 Task: Search one way flight ticket for 2 adults, 2 infants in seat and 1 infant on lap in first from Dayton: James M. Cox Dayton International Airport to Jackson: Jackson Hole Airport on 5-2-2023. Choice of flights is Westjet. Number of bags: 1 carry on bag and 5 checked bags. Price is upto 80000. Outbound departure time preference is 4:45.
Action: Mouse moved to (351, 314)
Screenshot: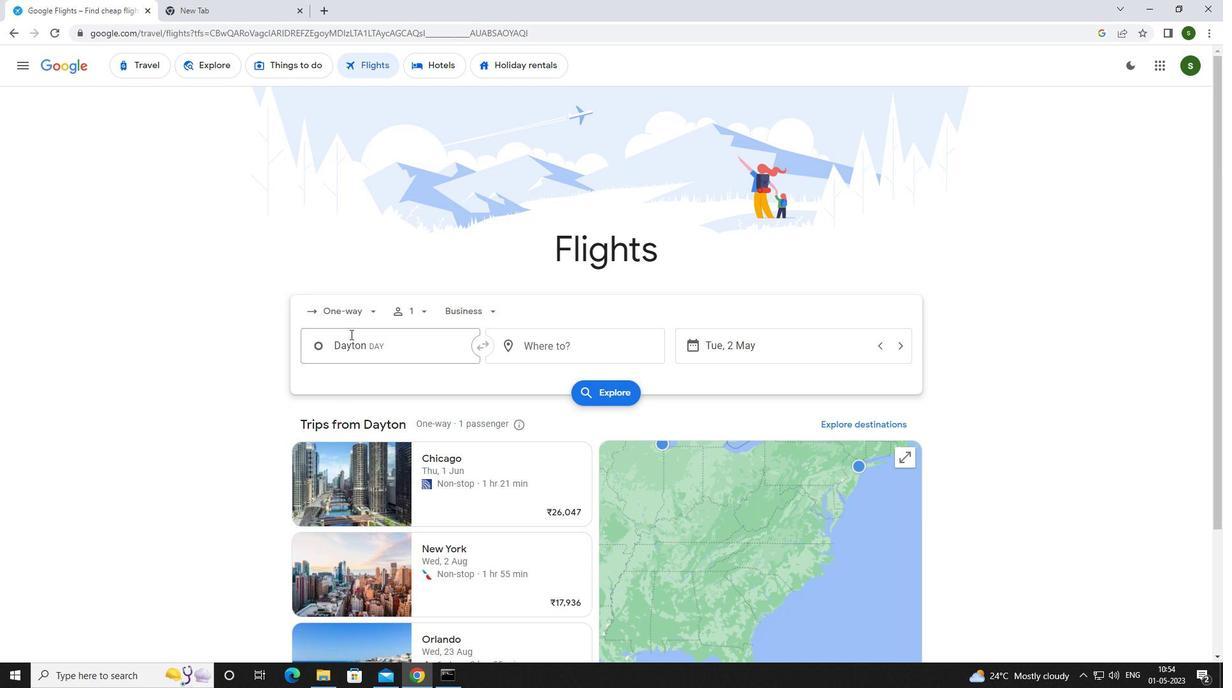 
Action: Mouse pressed left at (351, 314)
Screenshot: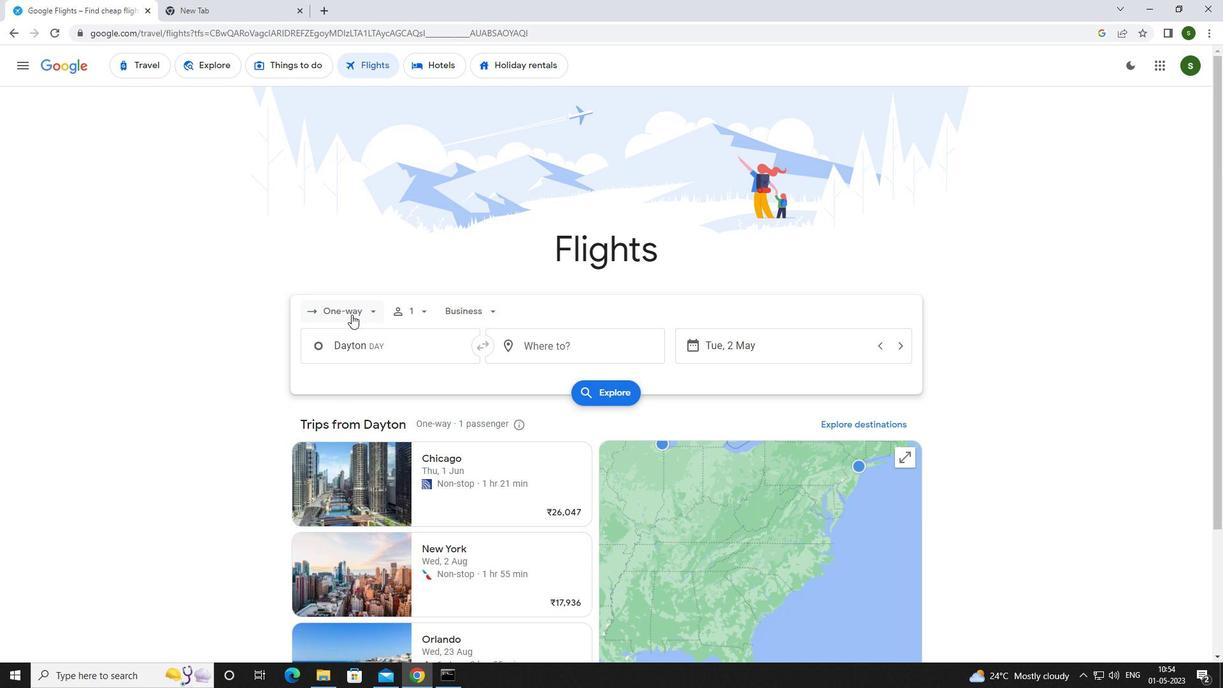 
Action: Mouse moved to (349, 368)
Screenshot: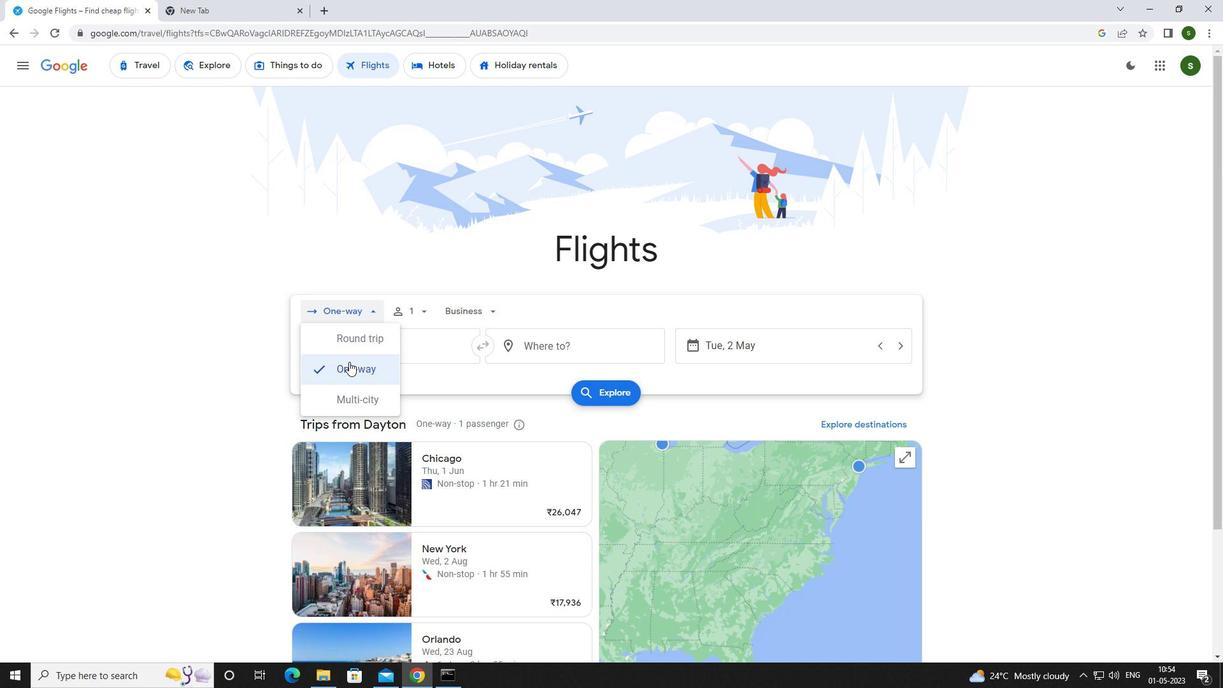 
Action: Mouse pressed left at (349, 368)
Screenshot: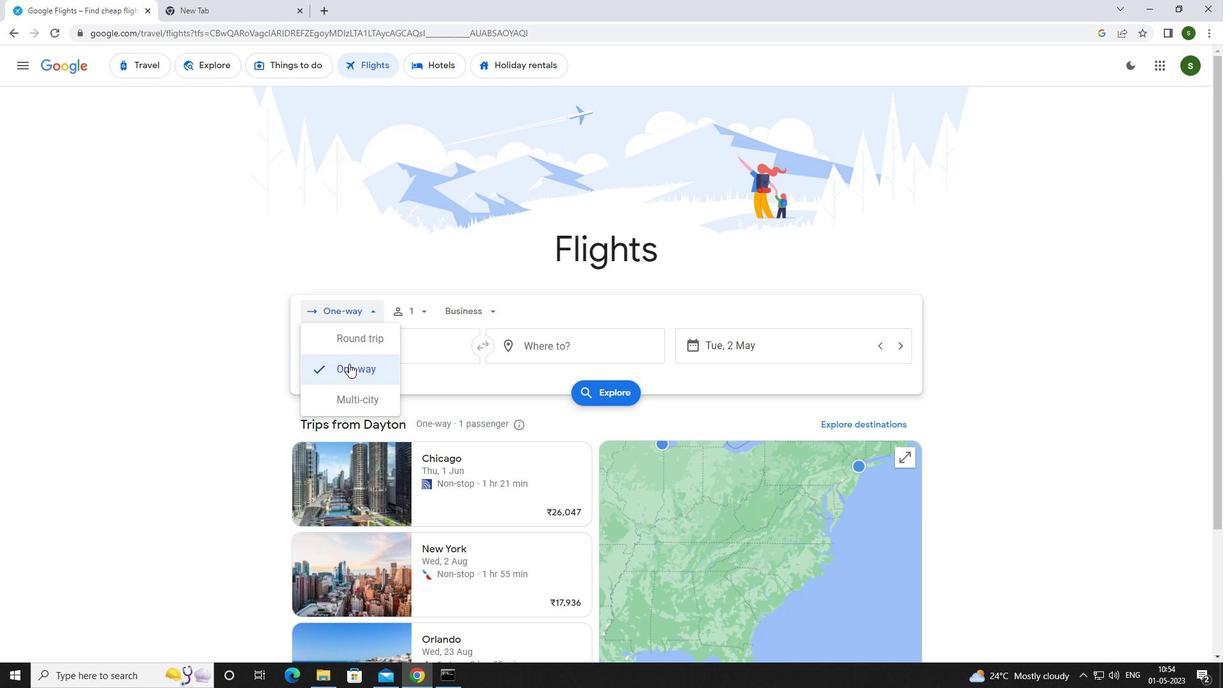 
Action: Mouse moved to (421, 312)
Screenshot: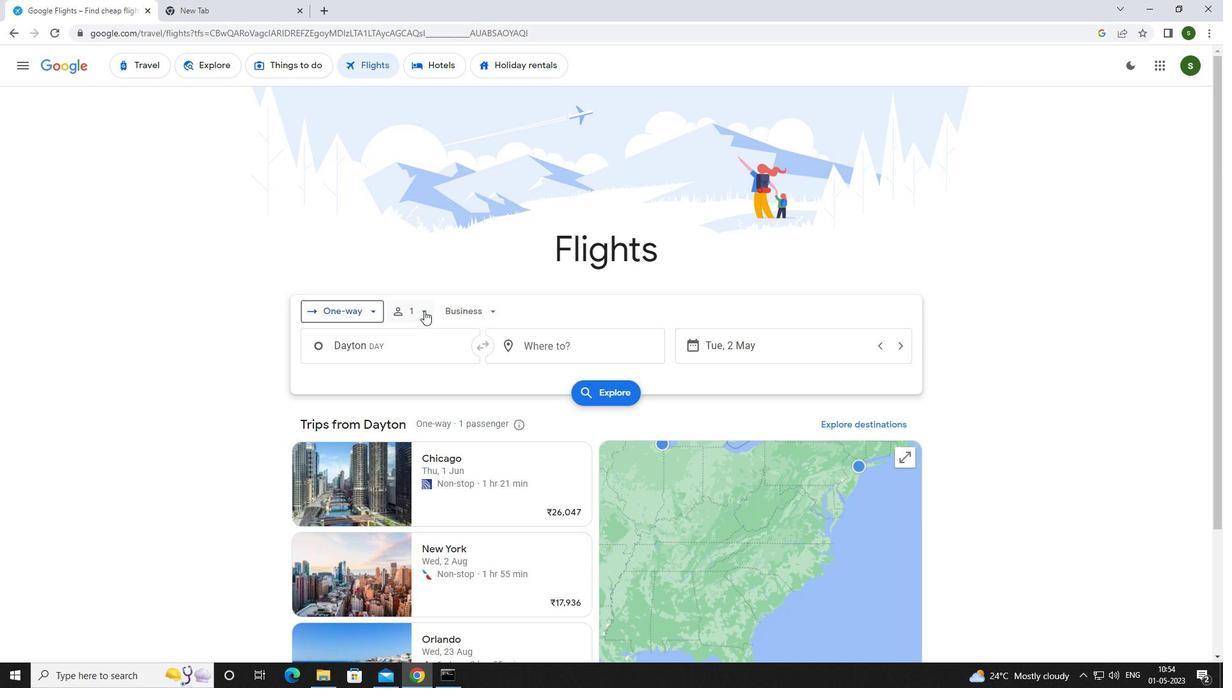 
Action: Mouse pressed left at (421, 312)
Screenshot: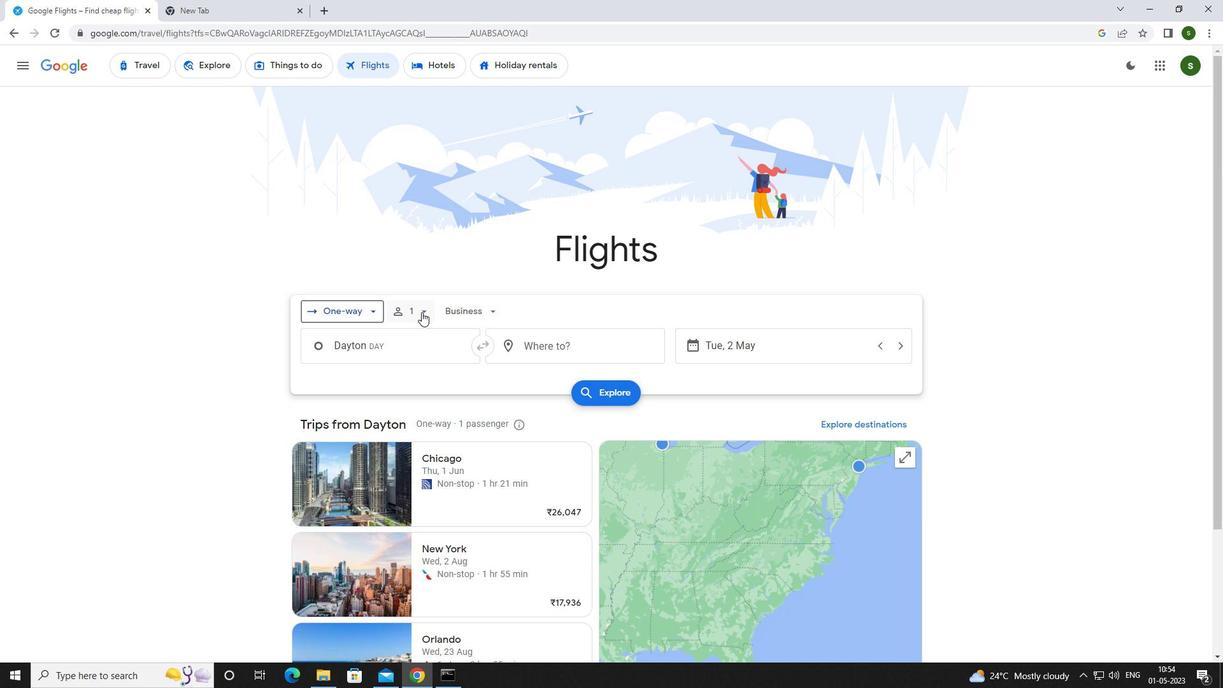 
Action: Mouse moved to (514, 341)
Screenshot: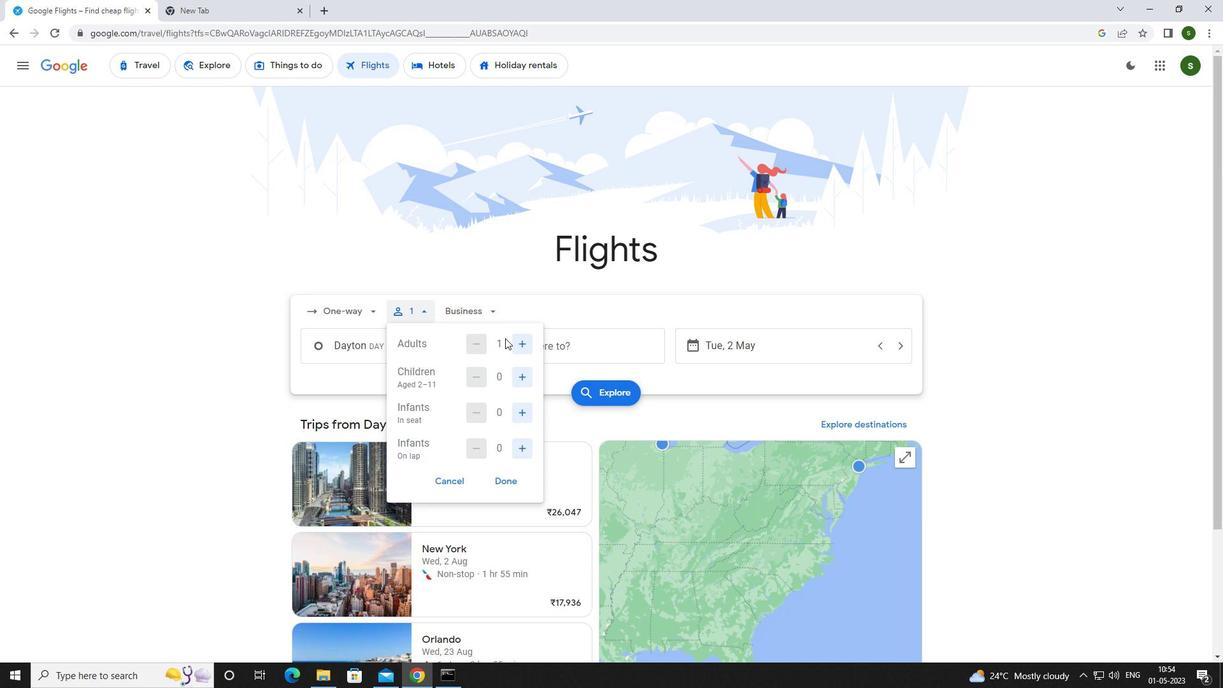 
Action: Mouse pressed left at (514, 341)
Screenshot: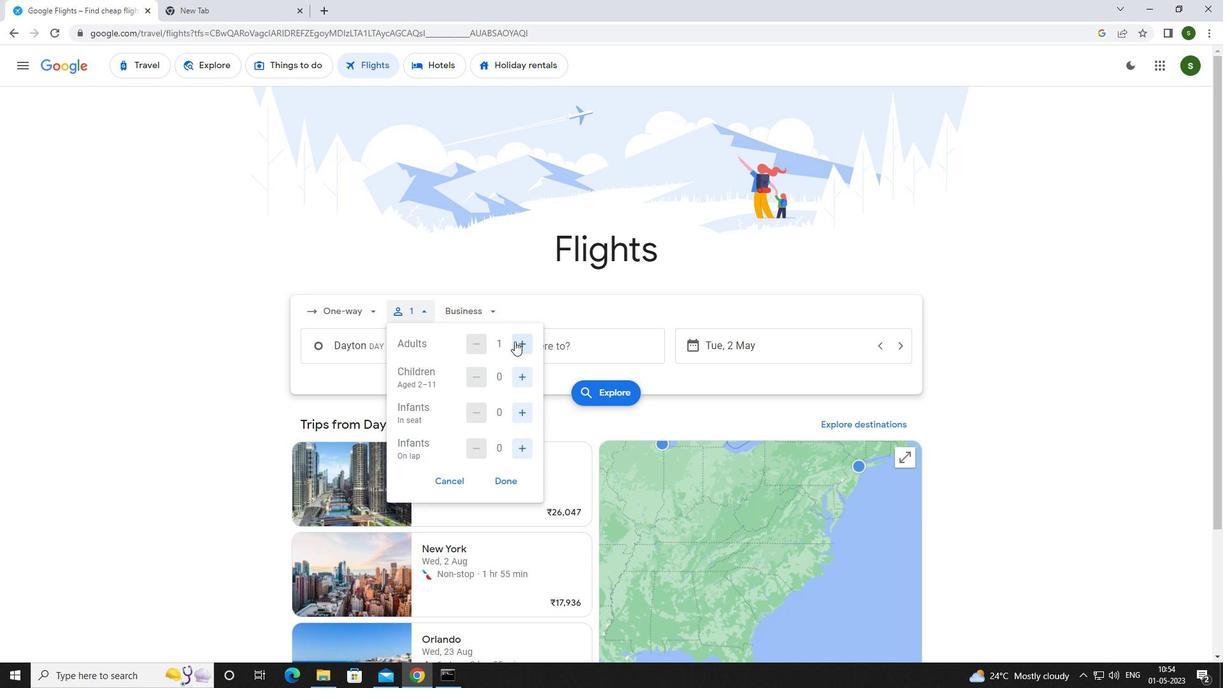 
Action: Mouse moved to (525, 410)
Screenshot: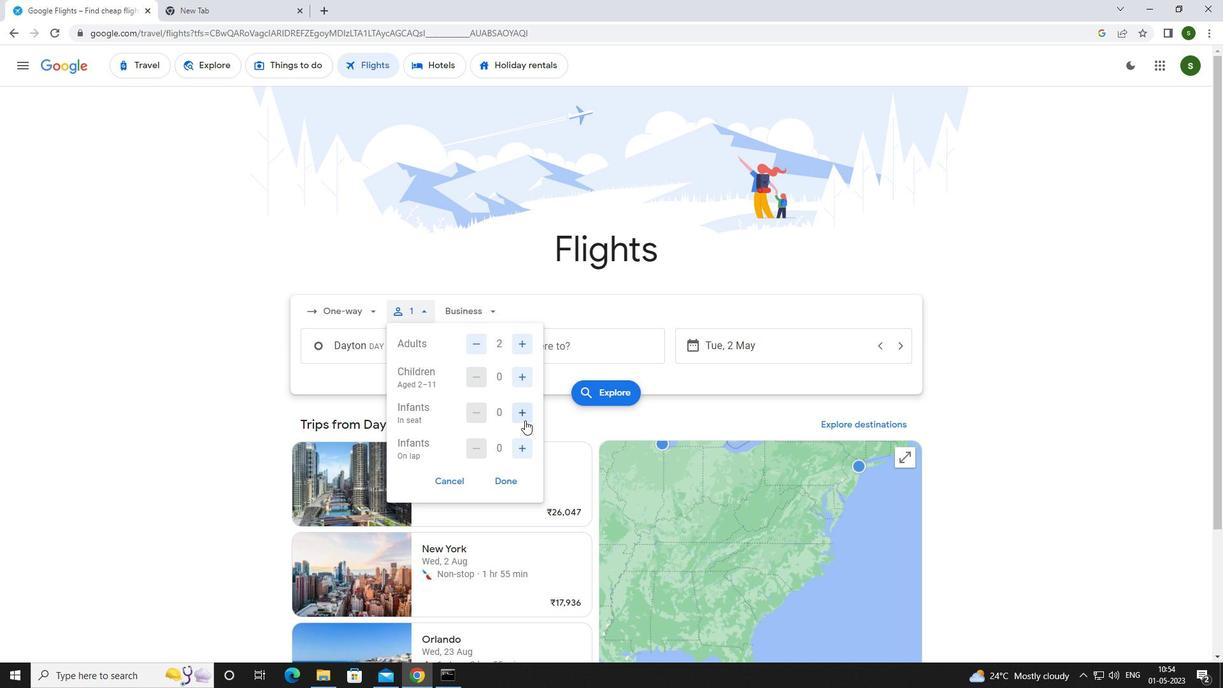 
Action: Mouse pressed left at (525, 410)
Screenshot: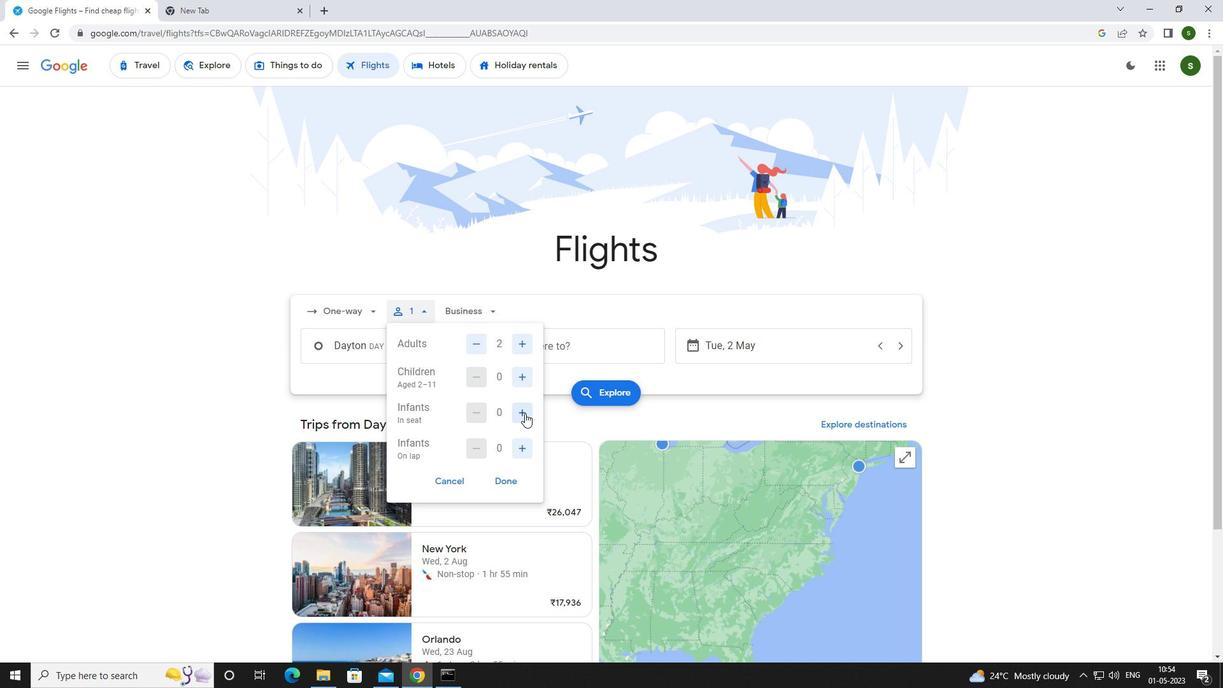 
Action: Mouse pressed left at (525, 410)
Screenshot: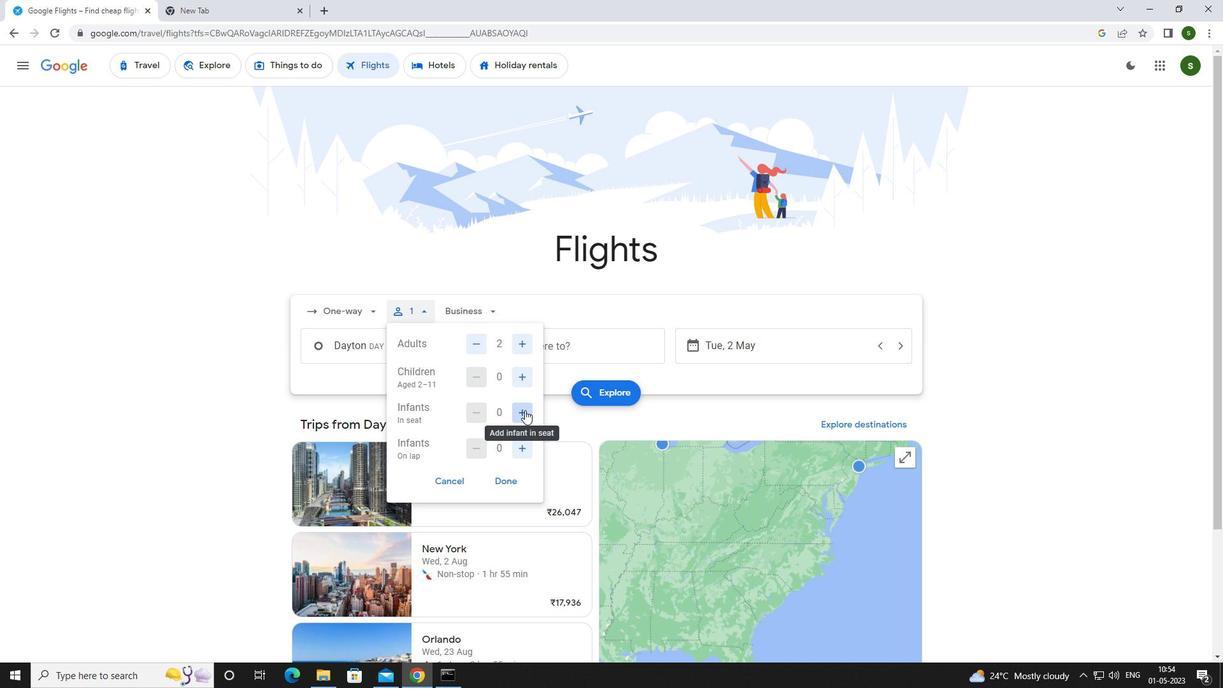 
Action: Mouse moved to (523, 445)
Screenshot: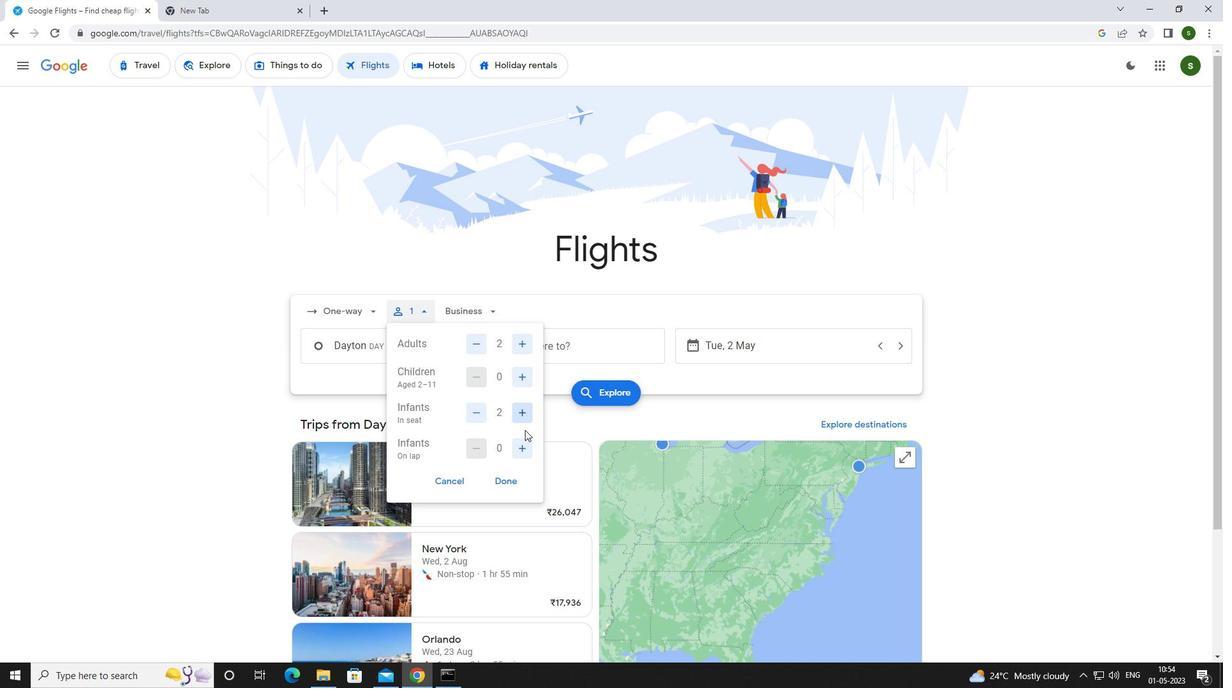 
Action: Mouse pressed left at (523, 445)
Screenshot: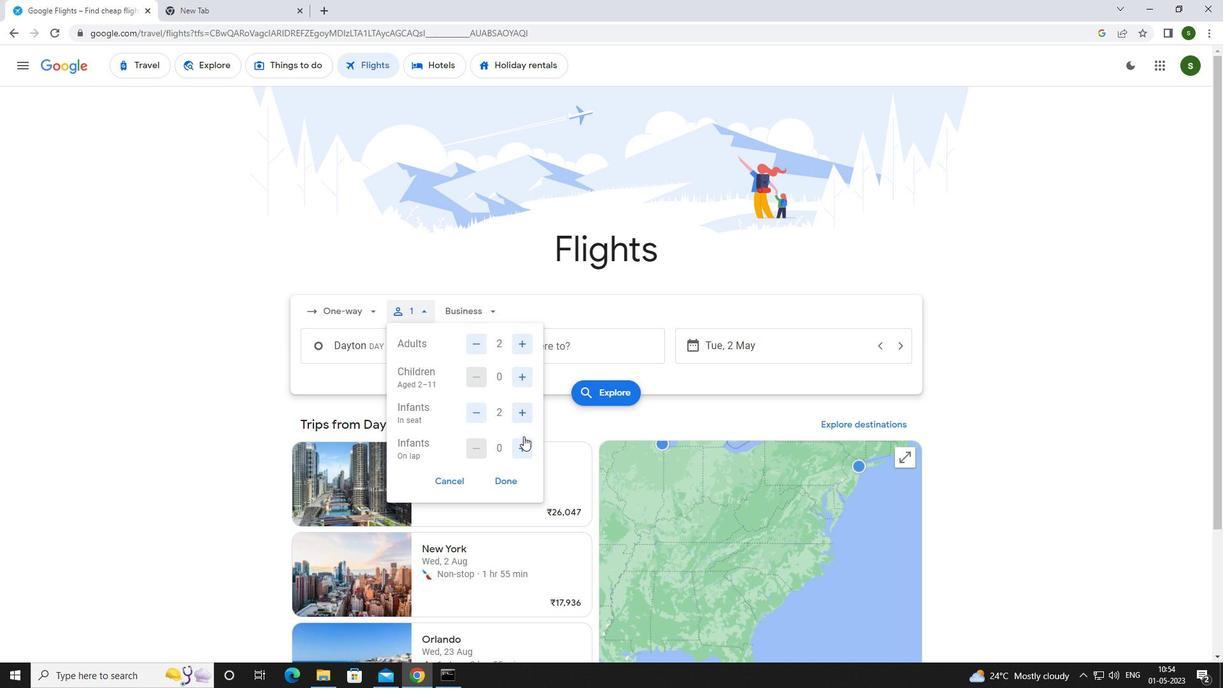 
Action: Mouse moved to (478, 308)
Screenshot: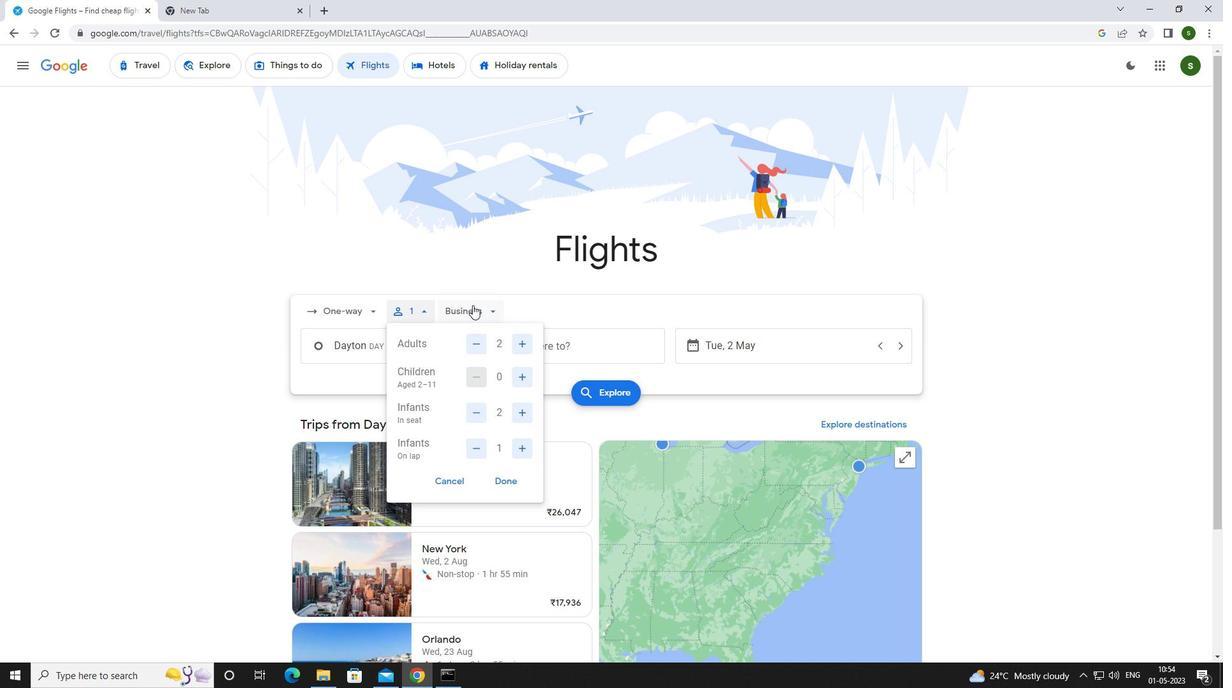 
Action: Mouse pressed left at (478, 308)
Screenshot: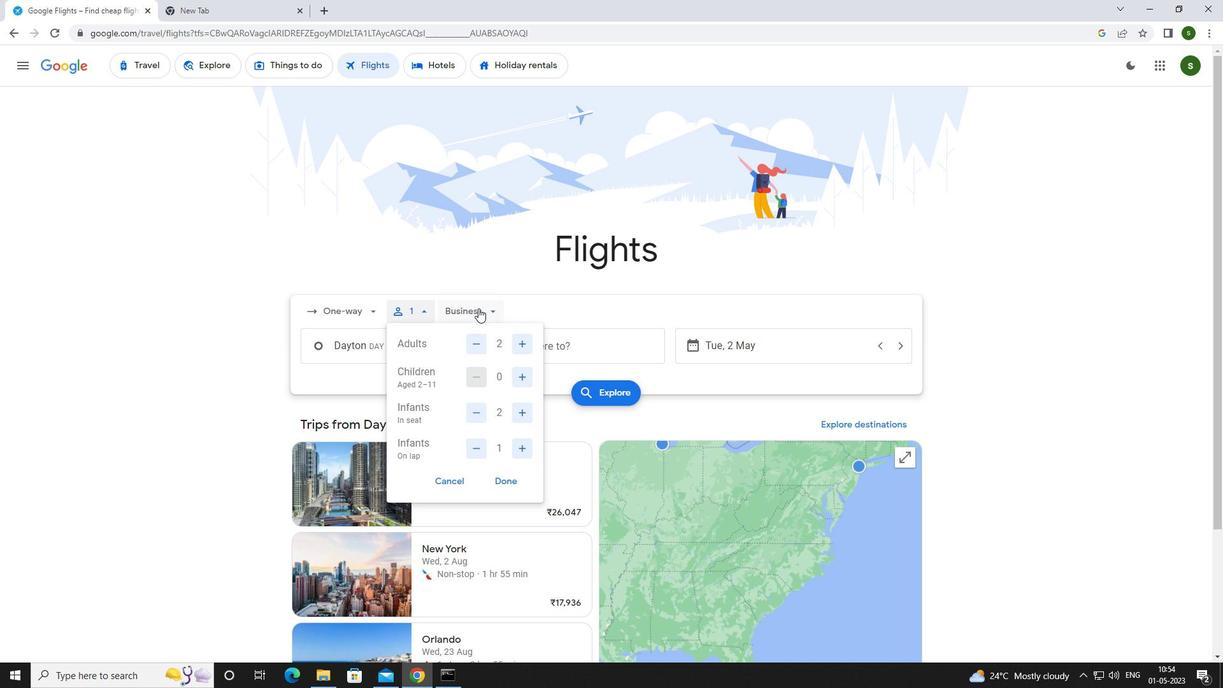 
Action: Mouse moved to (478, 425)
Screenshot: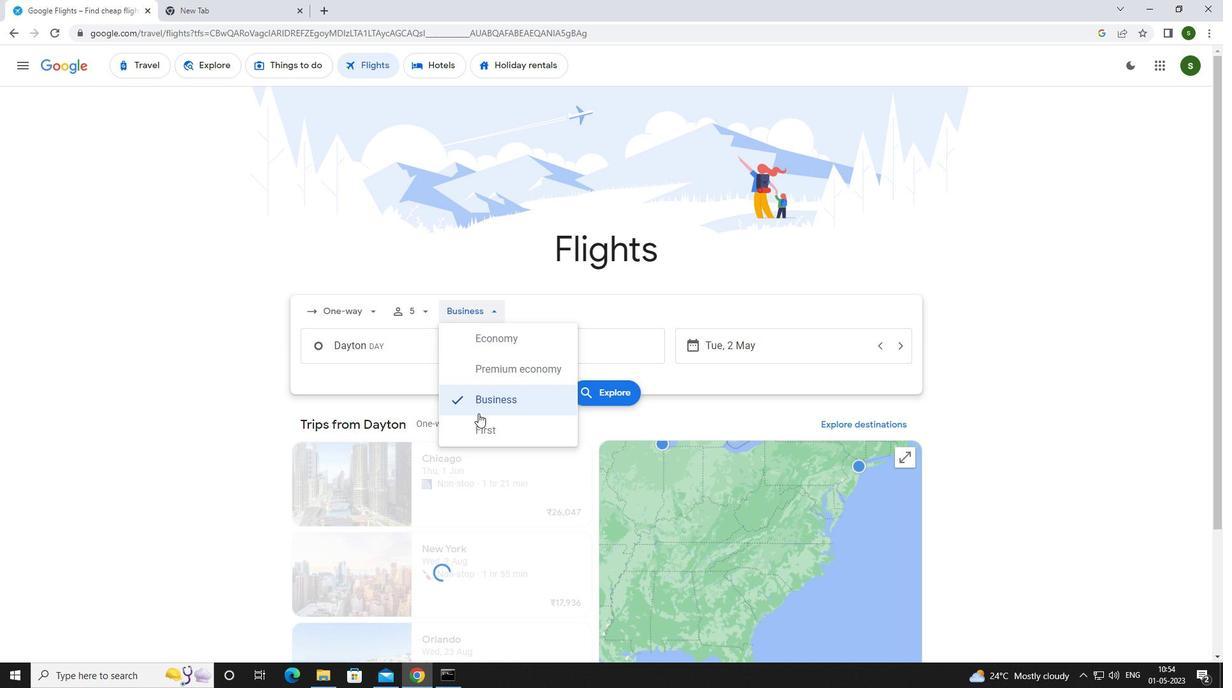 
Action: Mouse pressed left at (478, 425)
Screenshot: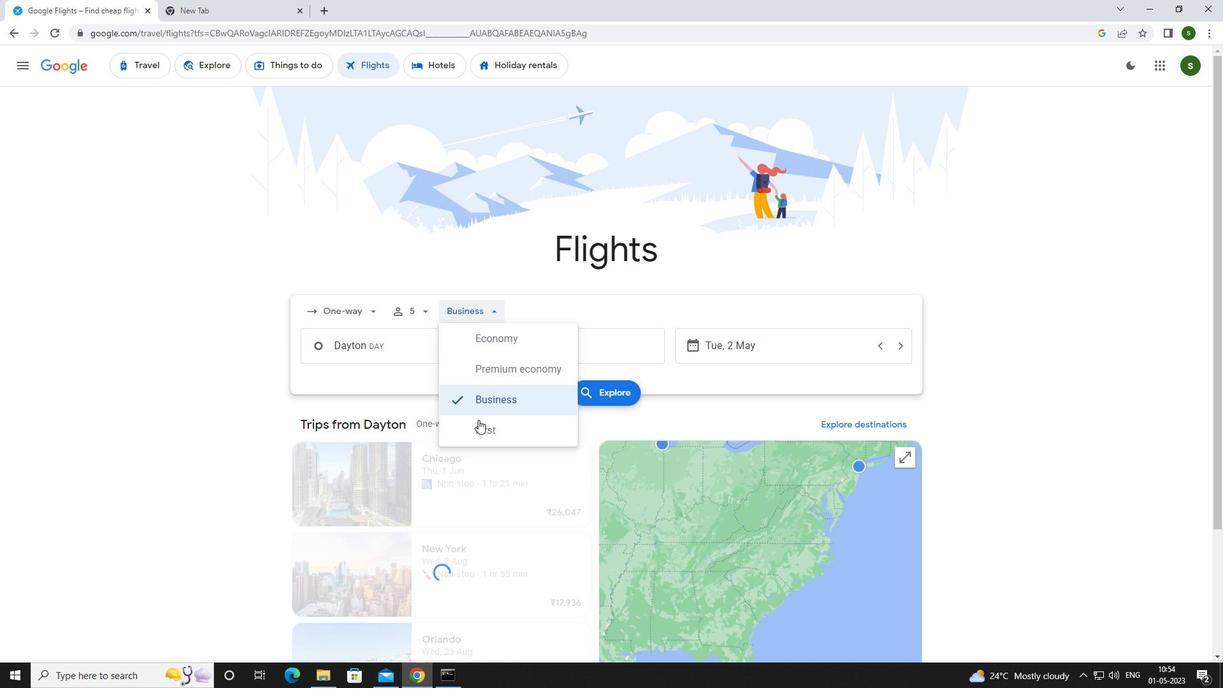 
Action: Mouse moved to (430, 346)
Screenshot: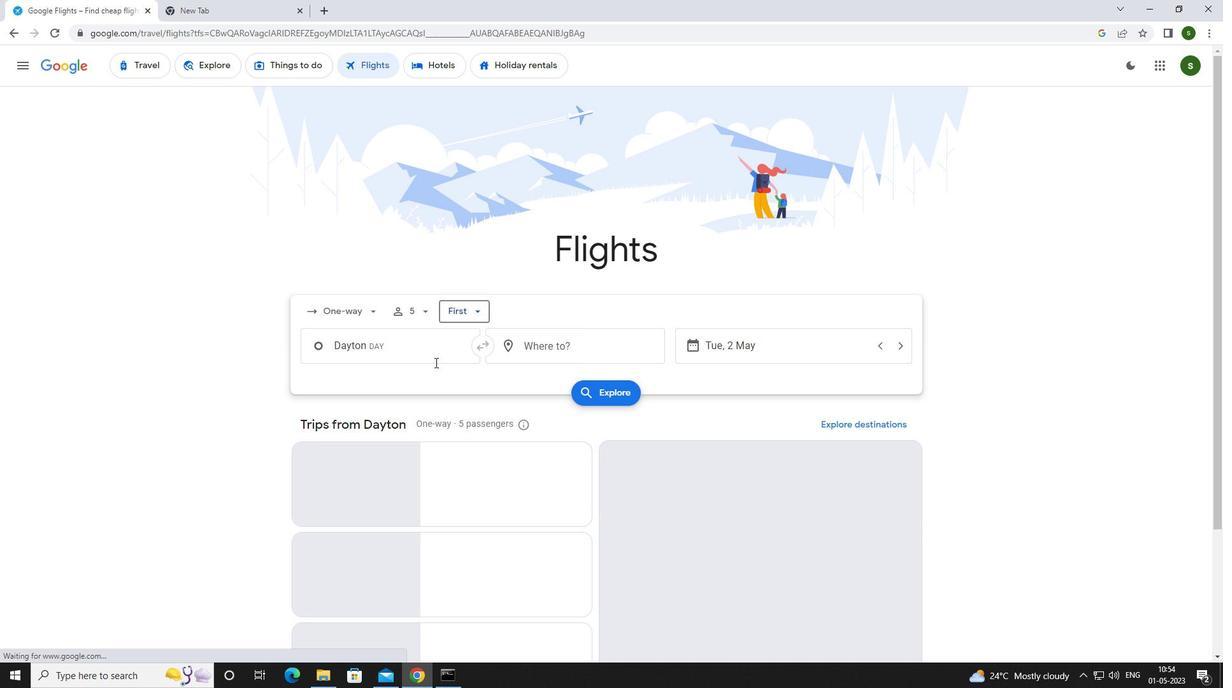 
Action: Mouse pressed left at (430, 346)
Screenshot: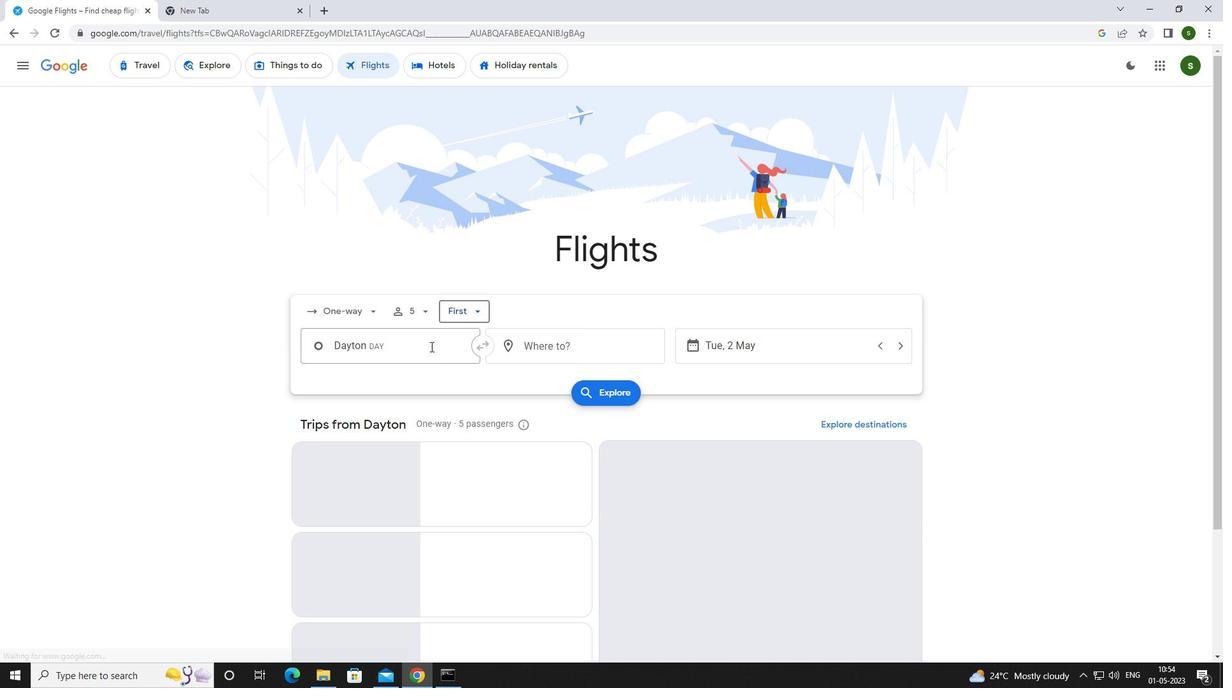 
Action: Mouse moved to (383, 359)
Screenshot: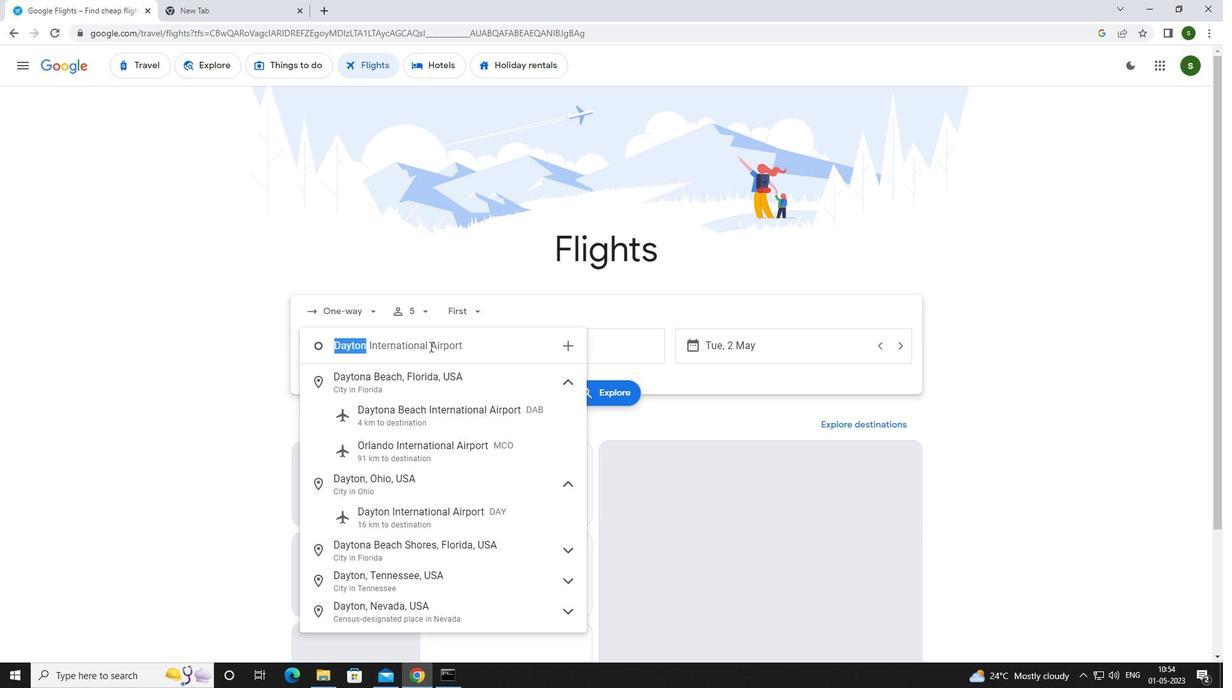 
Action: Key pressed d<Key.caps_lock>ayton<Key.space>
Screenshot: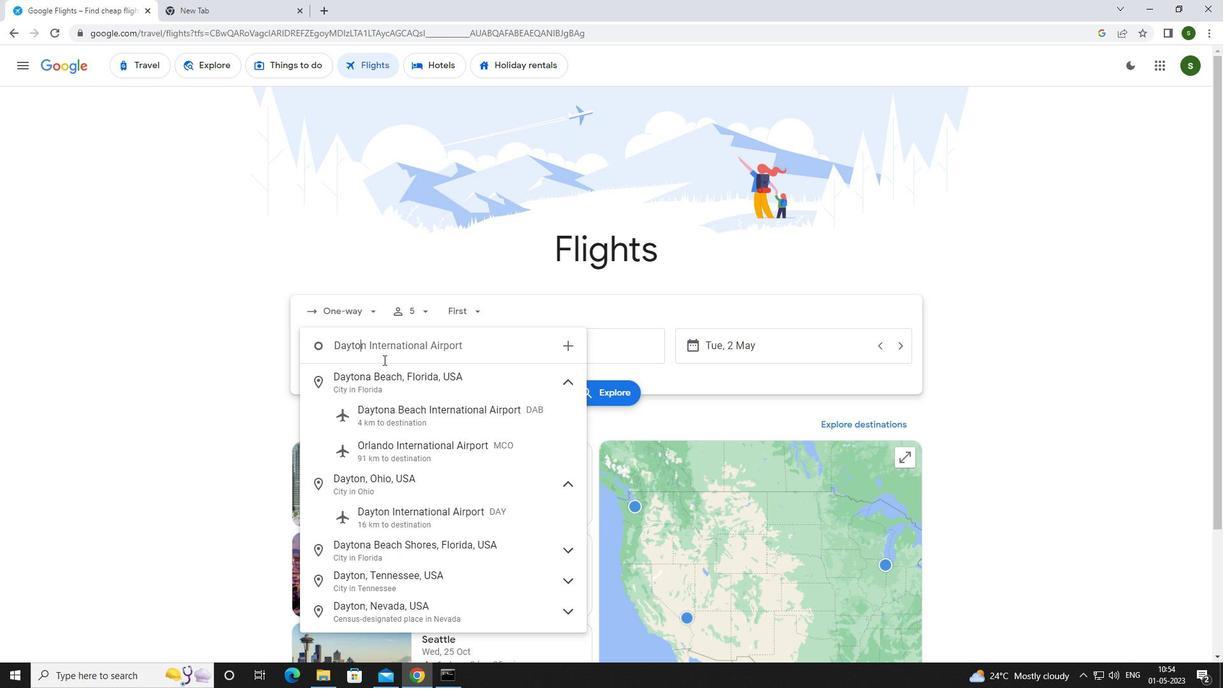
Action: Mouse moved to (393, 420)
Screenshot: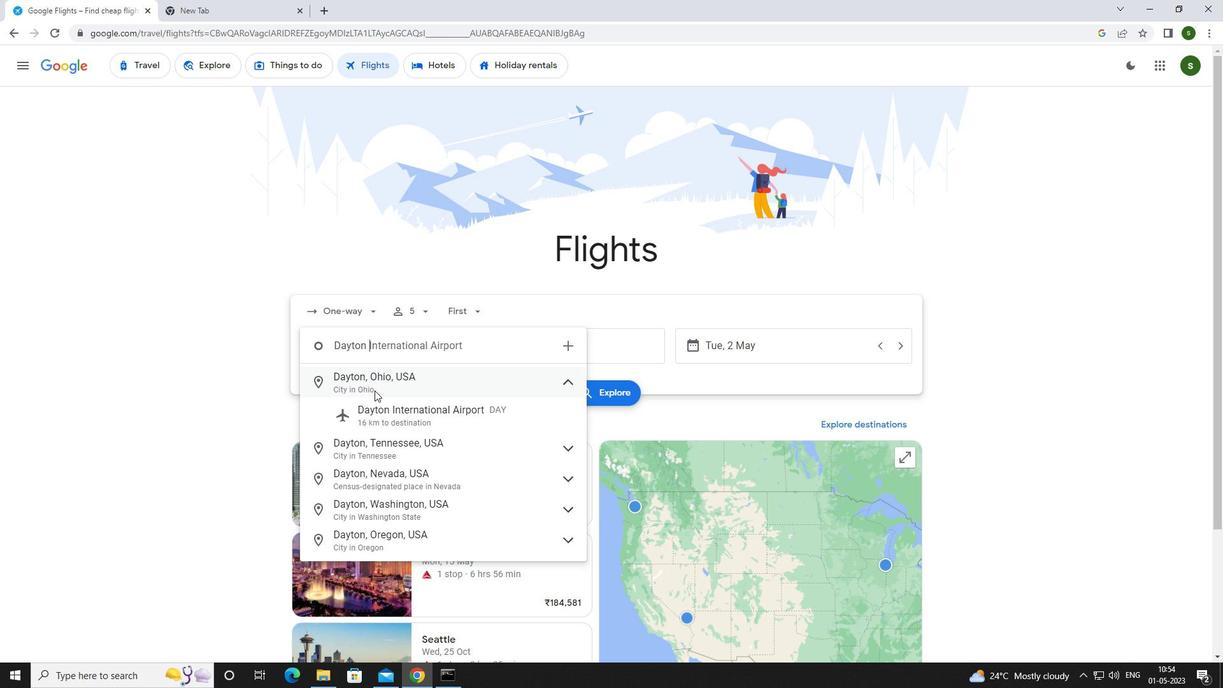 
Action: Mouse pressed left at (393, 420)
Screenshot: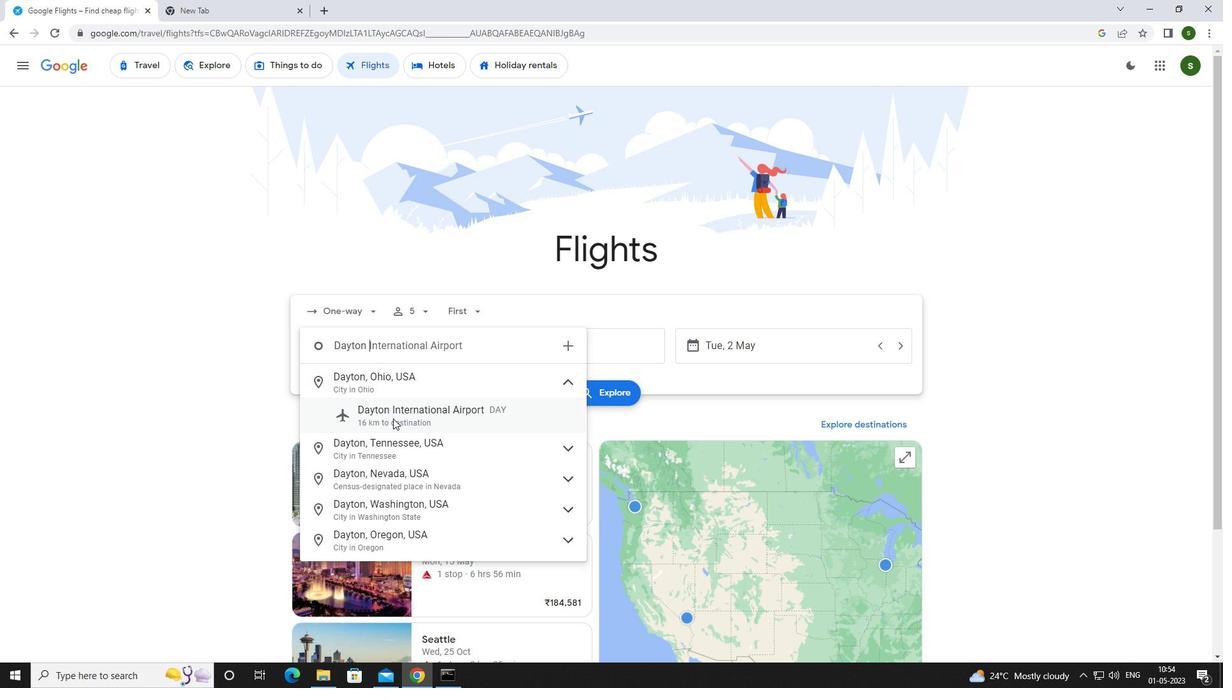 
Action: Mouse moved to (565, 346)
Screenshot: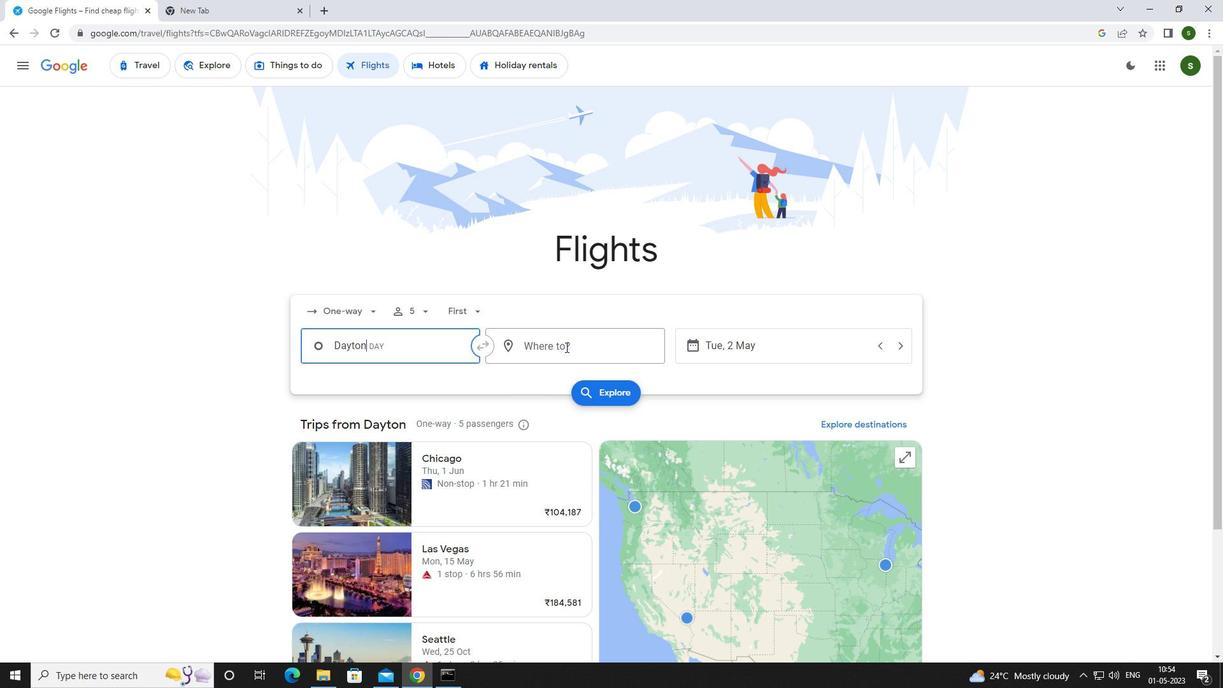 
Action: Mouse pressed left at (565, 346)
Screenshot: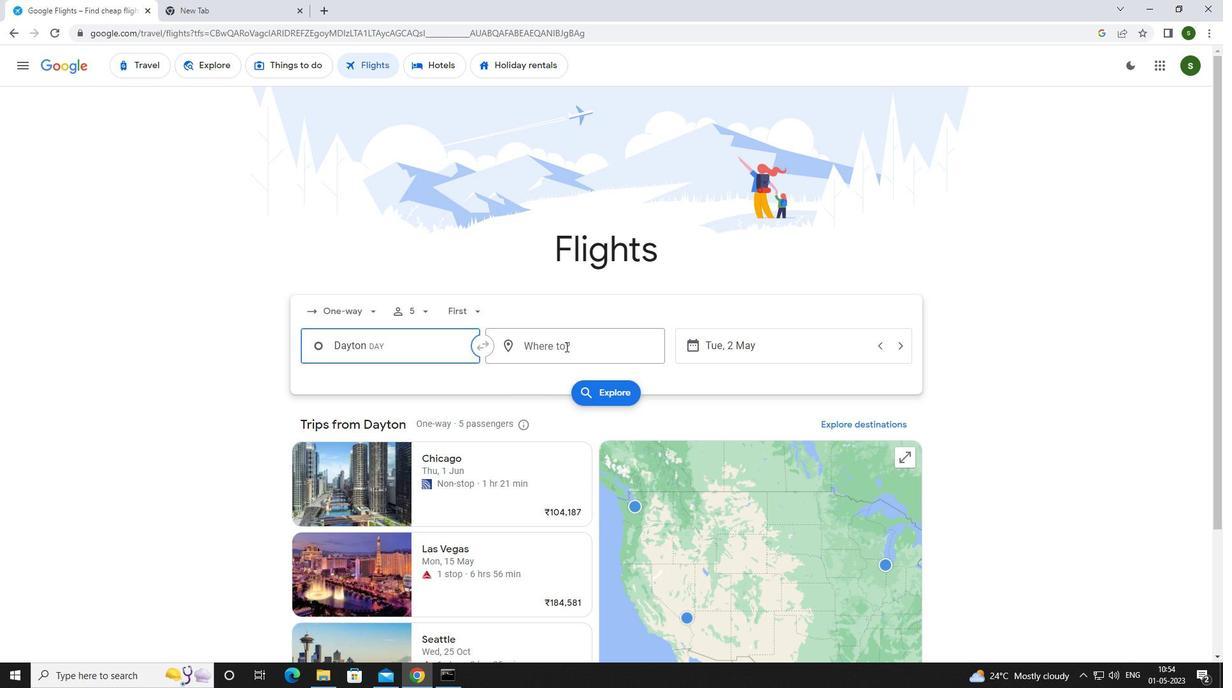 
Action: Mouse moved to (522, 352)
Screenshot: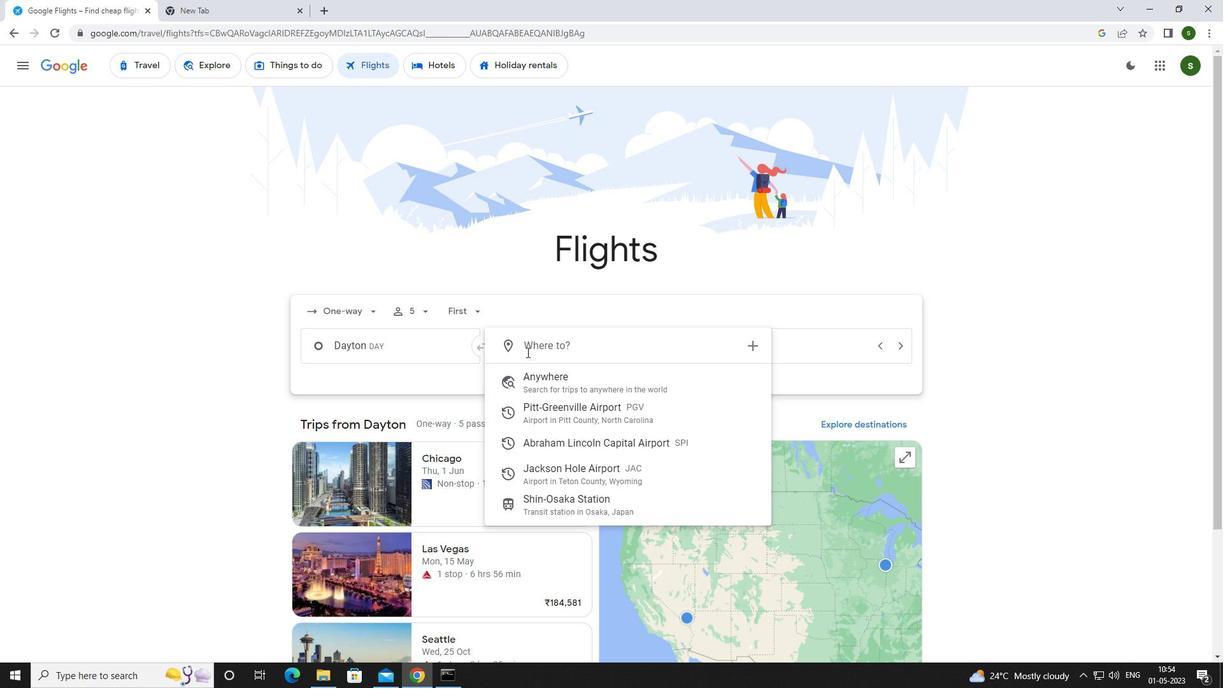 
Action: Key pressed <Key.caps_lock>j<Key.caps_lock>ackson<Key.space>
Screenshot: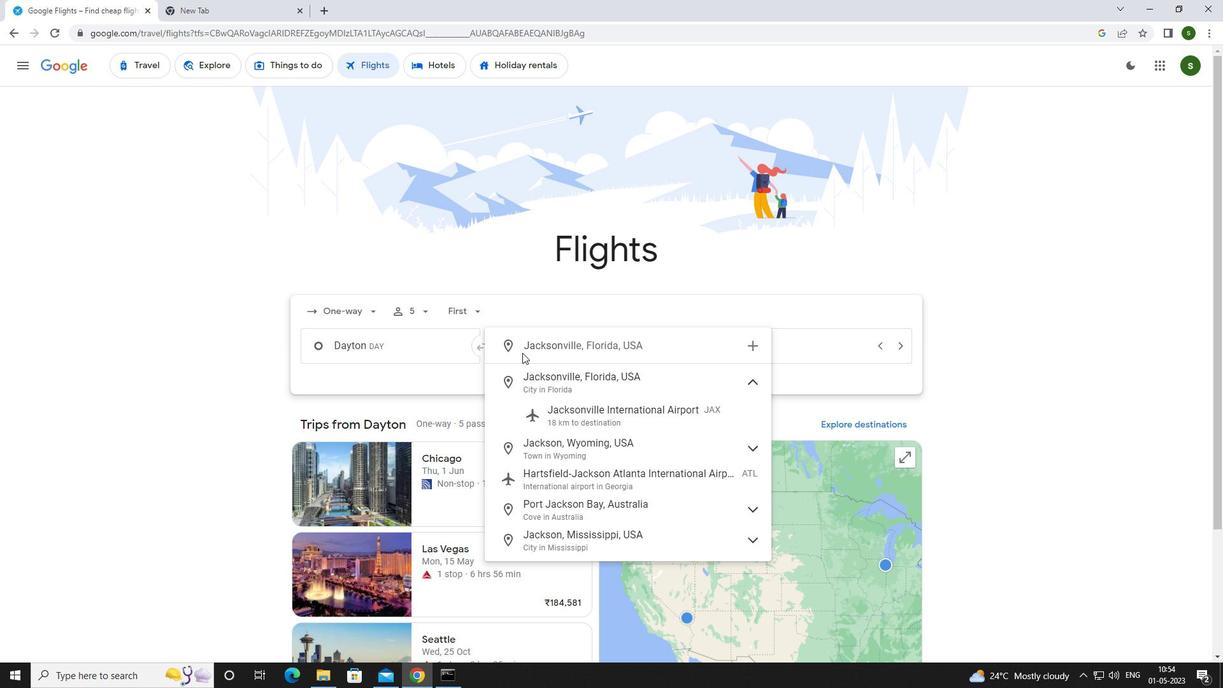 
Action: Mouse moved to (612, 418)
Screenshot: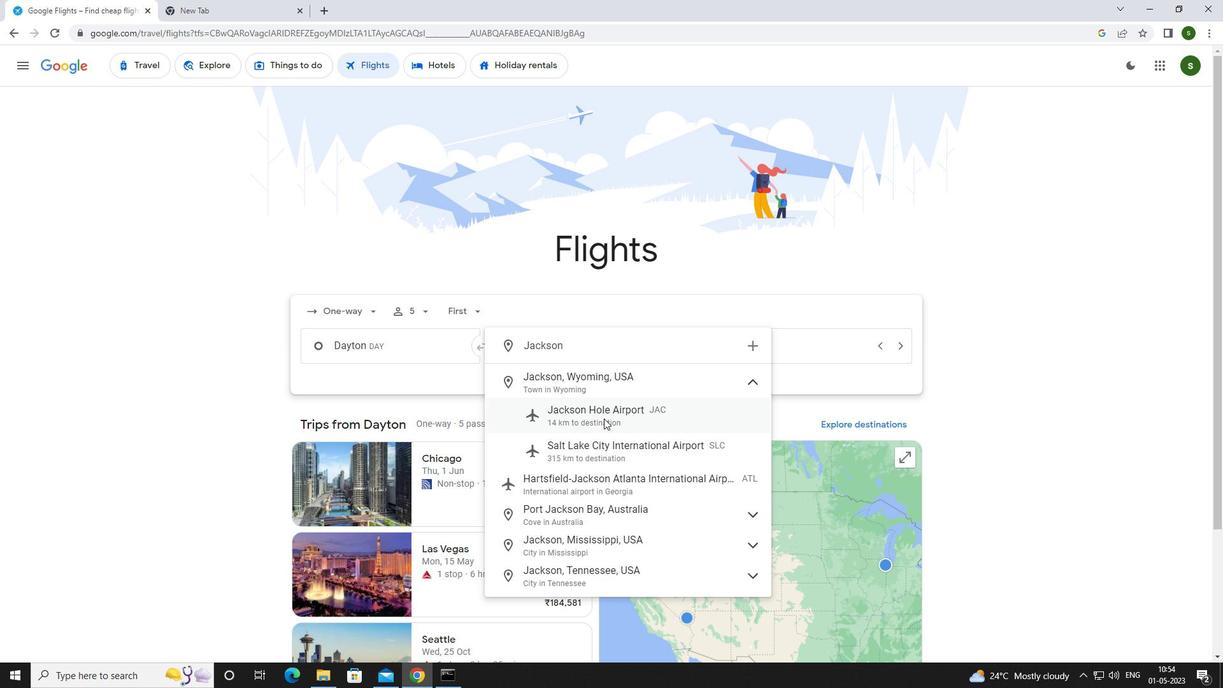 
Action: Mouse pressed left at (612, 418)
Screenshot: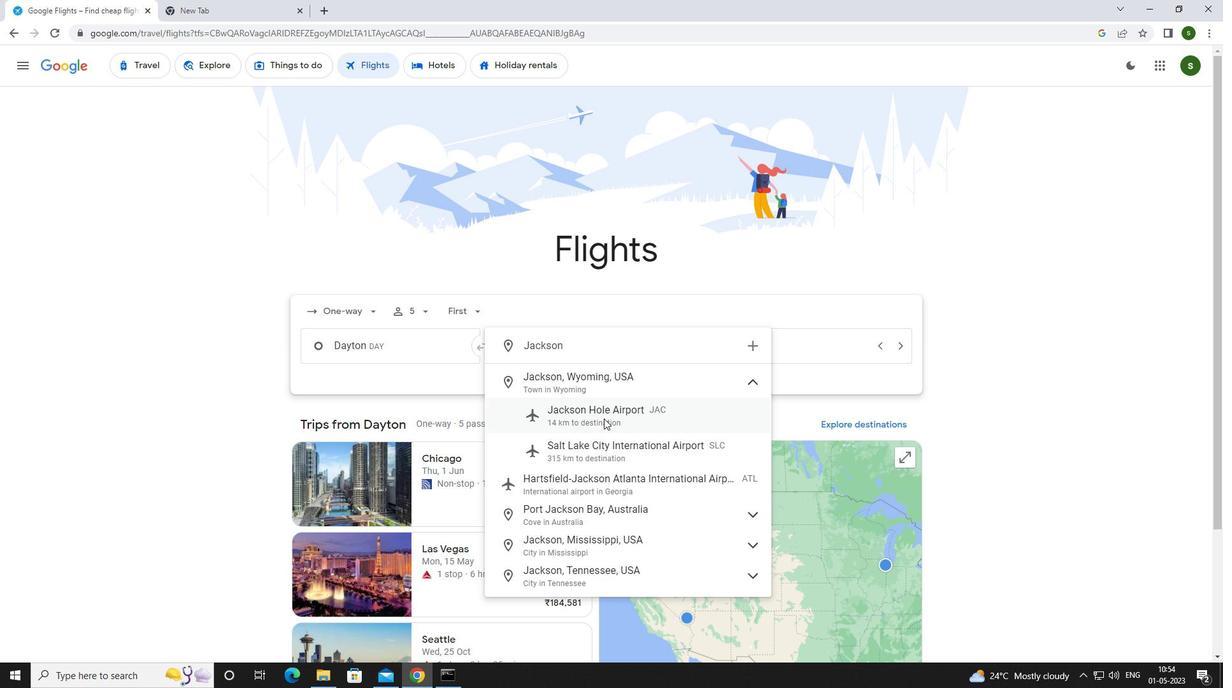 
Action: Mouse moved to (771, 347)
Screenshot: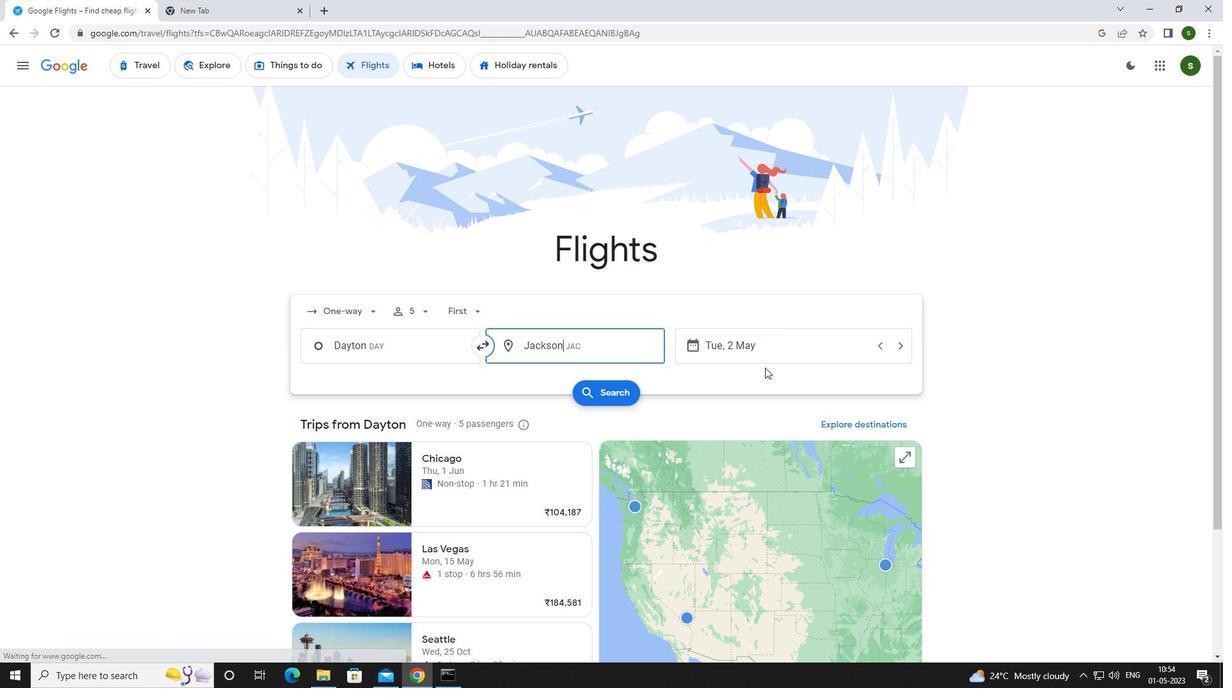 
Action: Mouse pressed left at (771, 347)
Screenshot: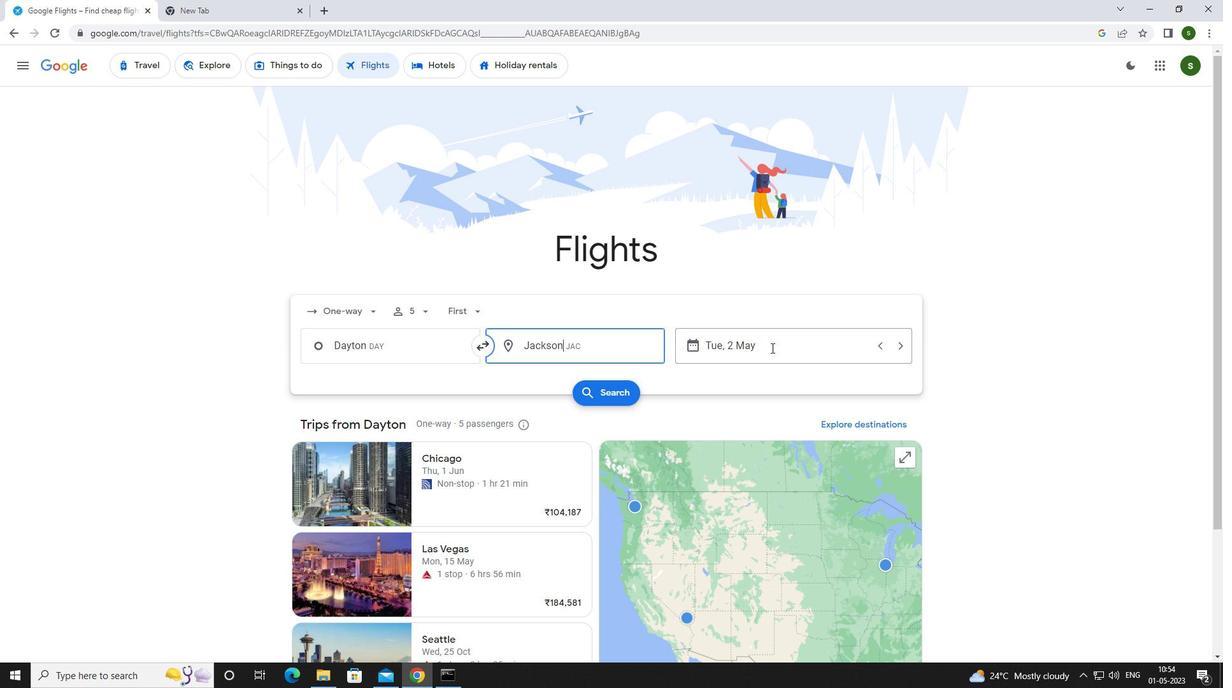 
Action: Mouse moved to (510, 433)
Screenshot: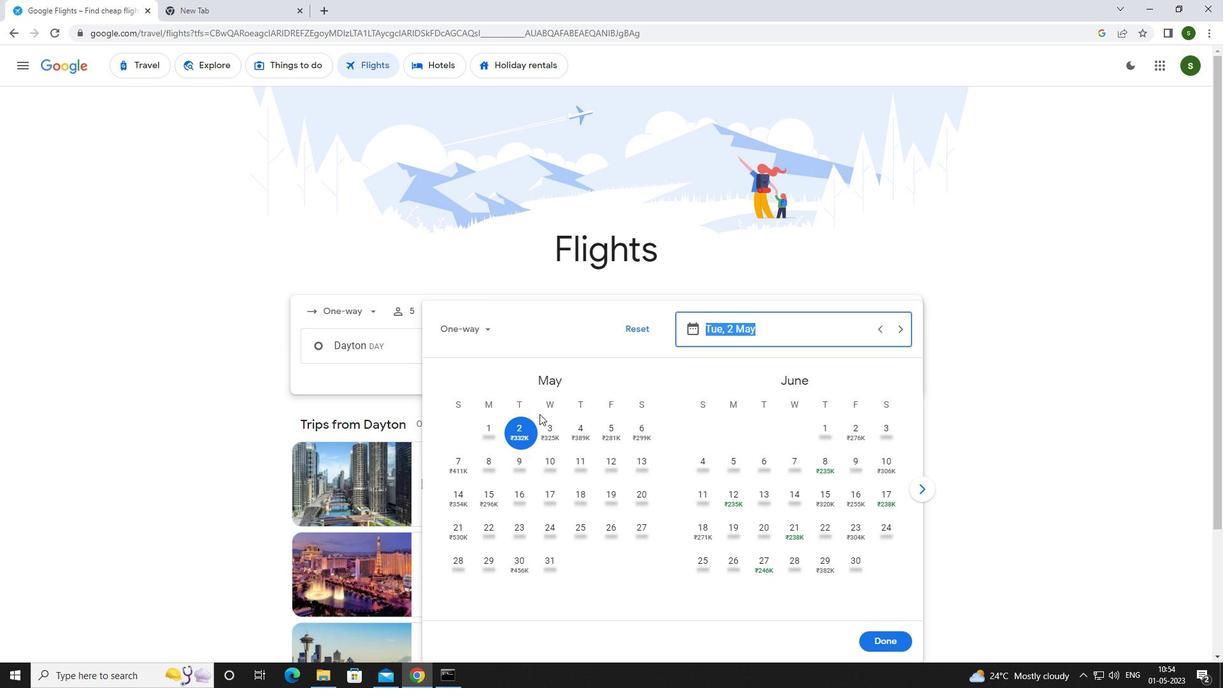 
Action: Mouse pressed left at (510, 433)
Screenshot: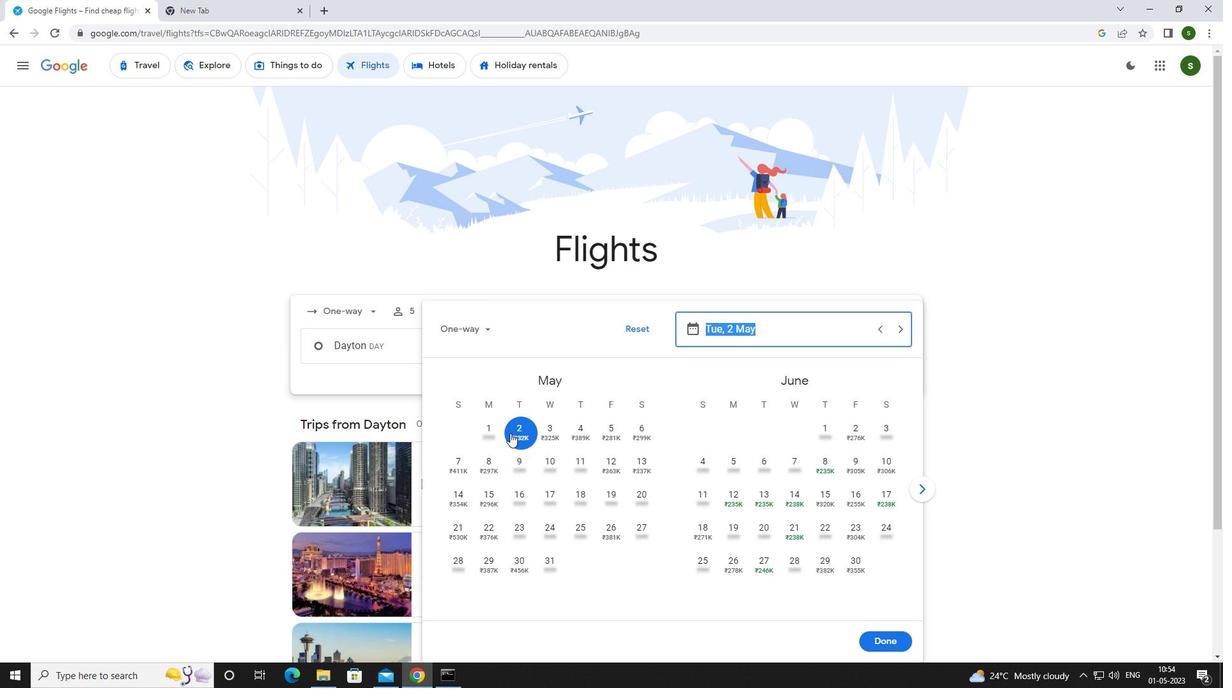 
Action: Mouse moved to (872, 634)
Screenshot: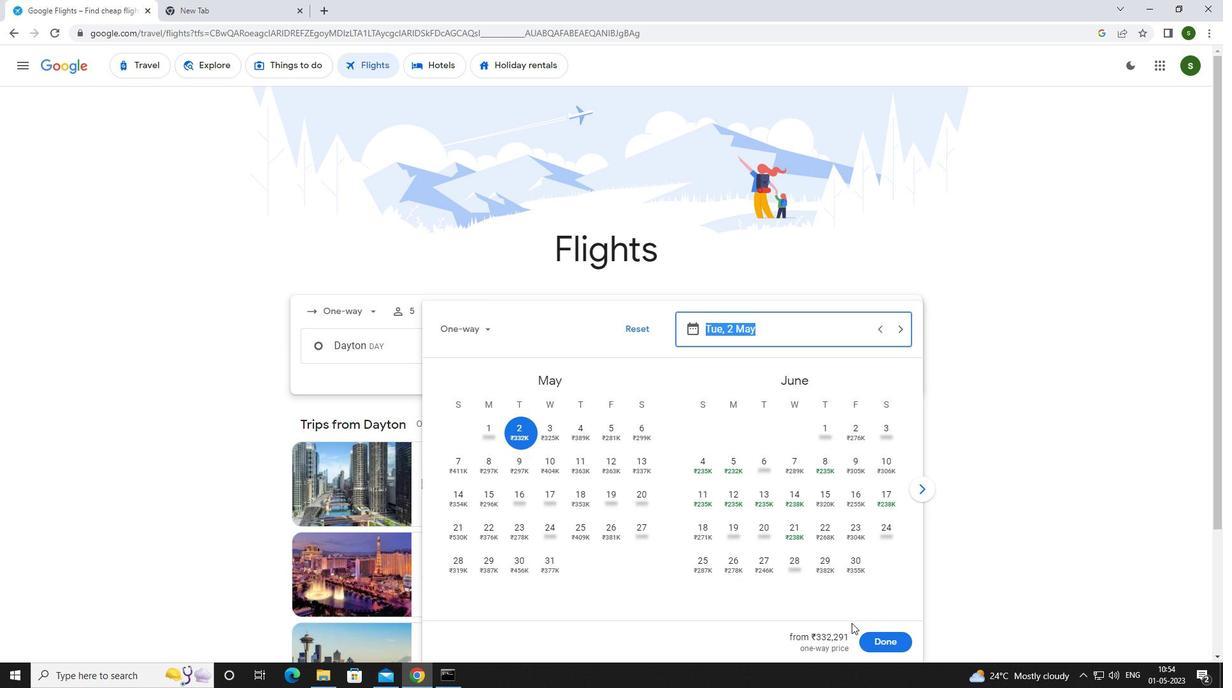 
Action: Mouse pressed left at (872, 634)
Screenshot: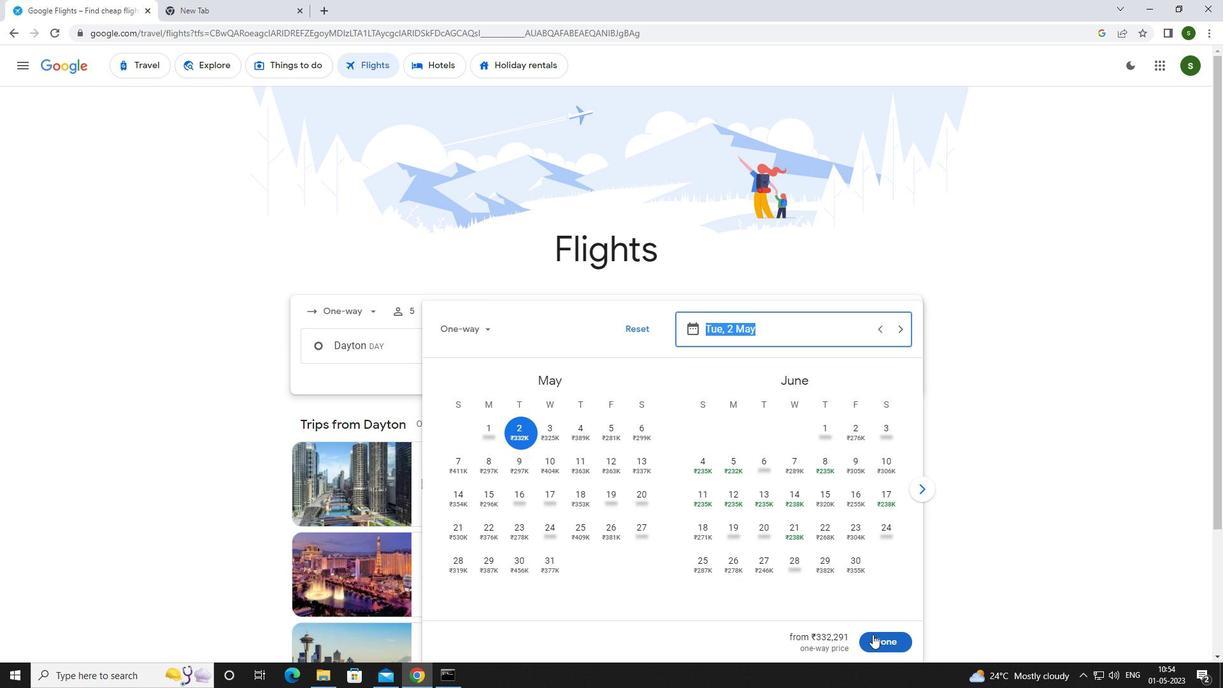 
Action: Mouse moved to (614, 391)
Screenshot: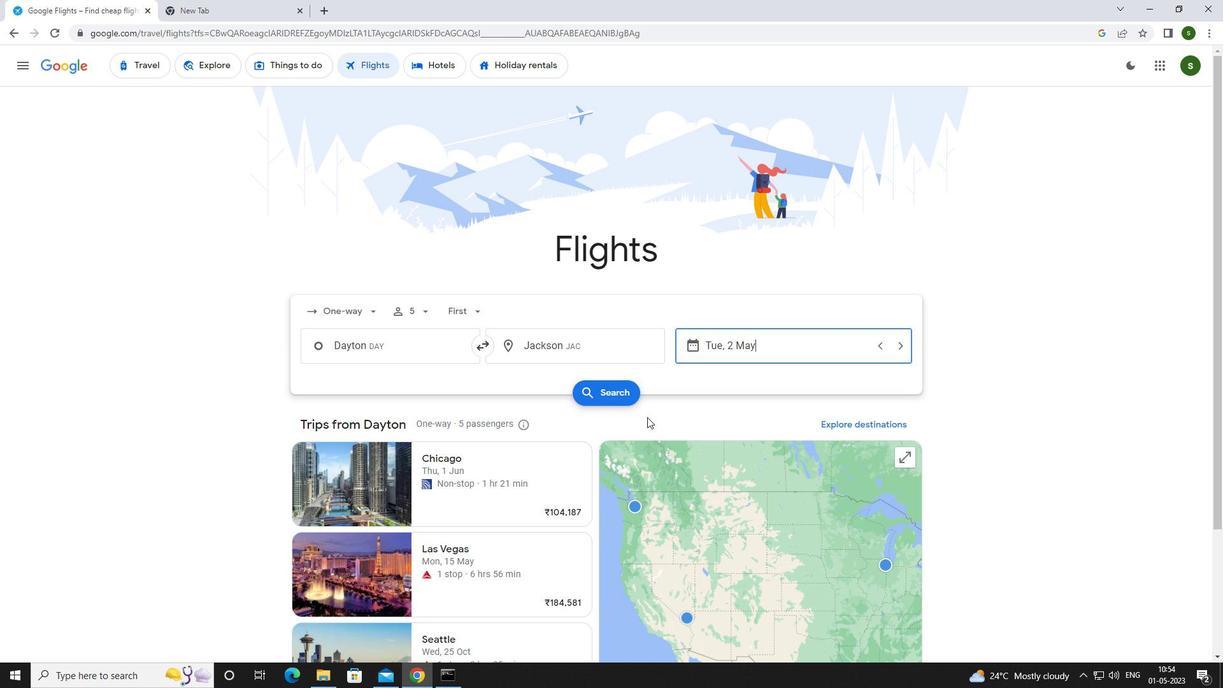 
Action: Mouse pressed left at (614, 391)
Screenshot: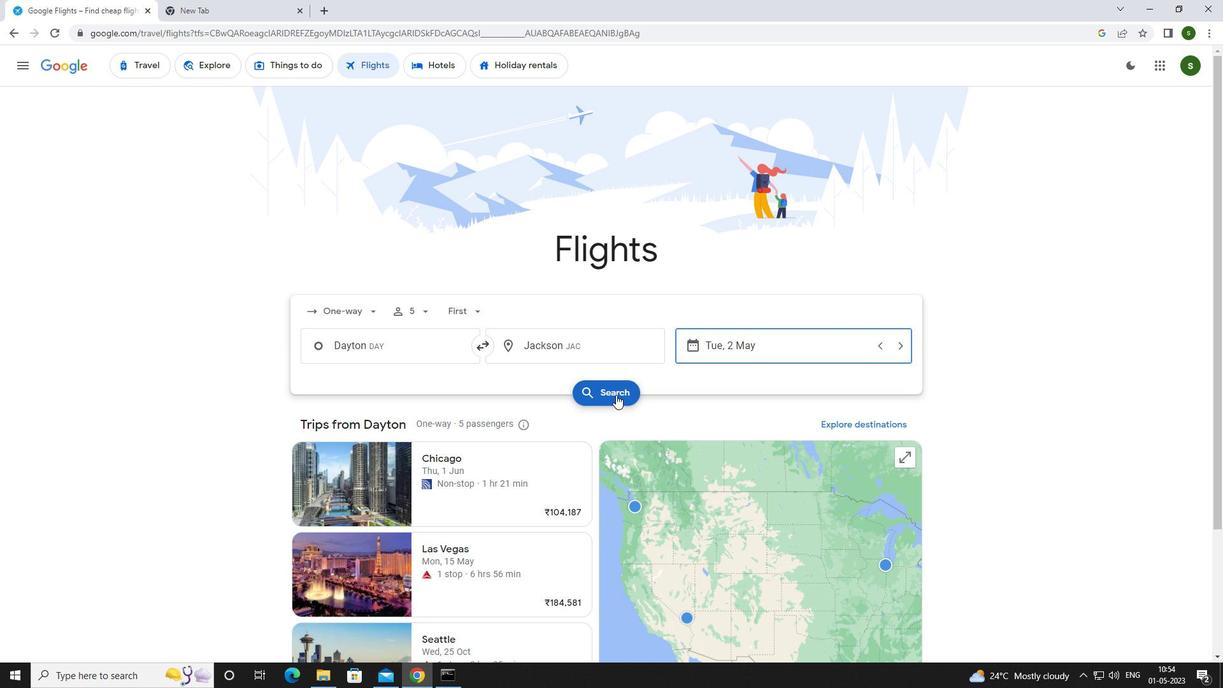 
Action: Mouse moved to (330, 177)
Screenshot: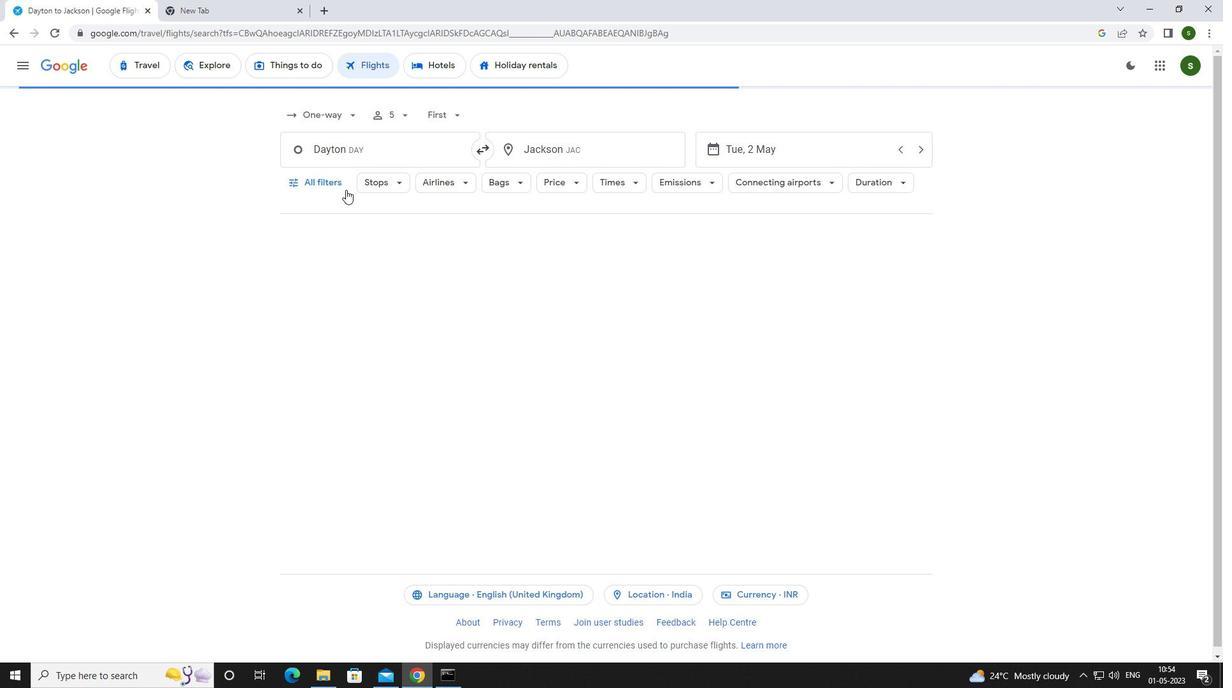 
Action: Mouse pressed left at (330, 177)
Screenshot: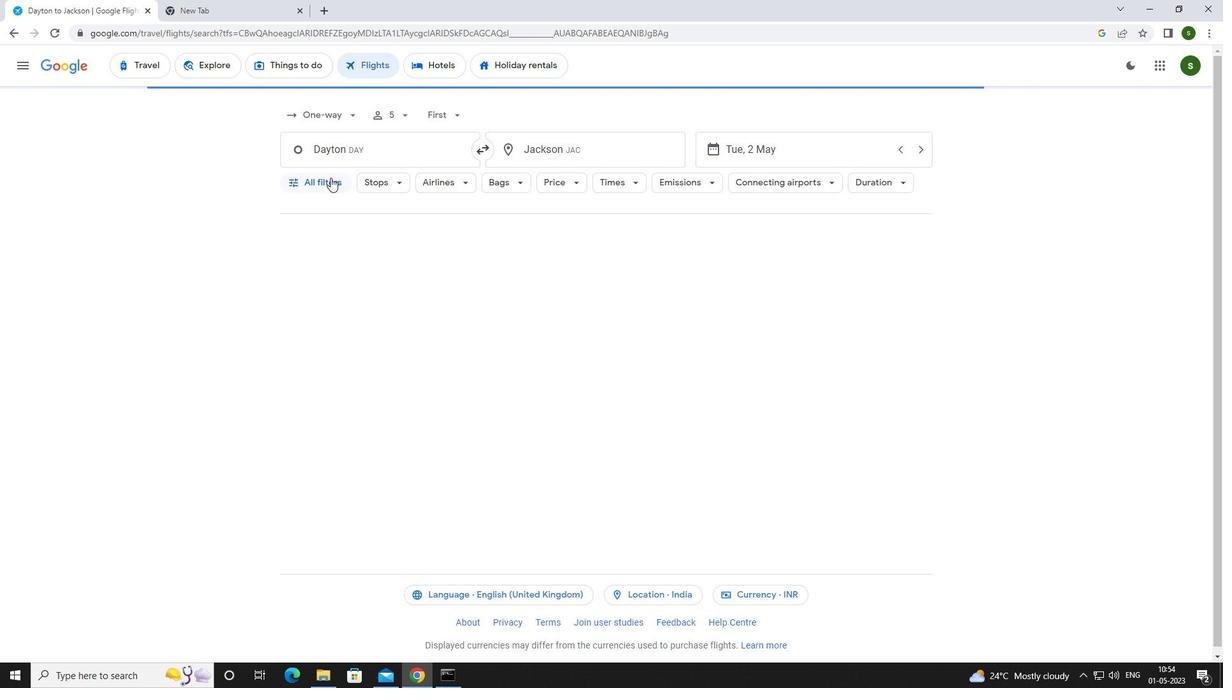 
Action: Mouse moved to (479, 451)
Screenshot: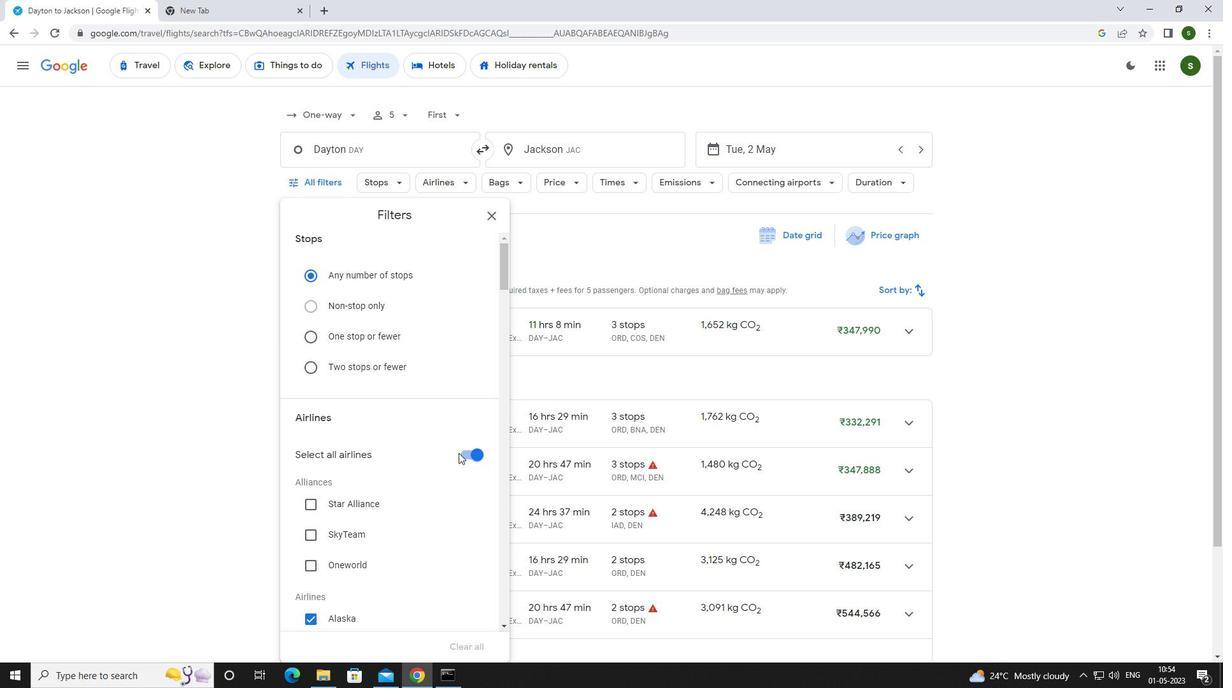 
Action: Mouse pressed left at (479, 451)
Screenshot: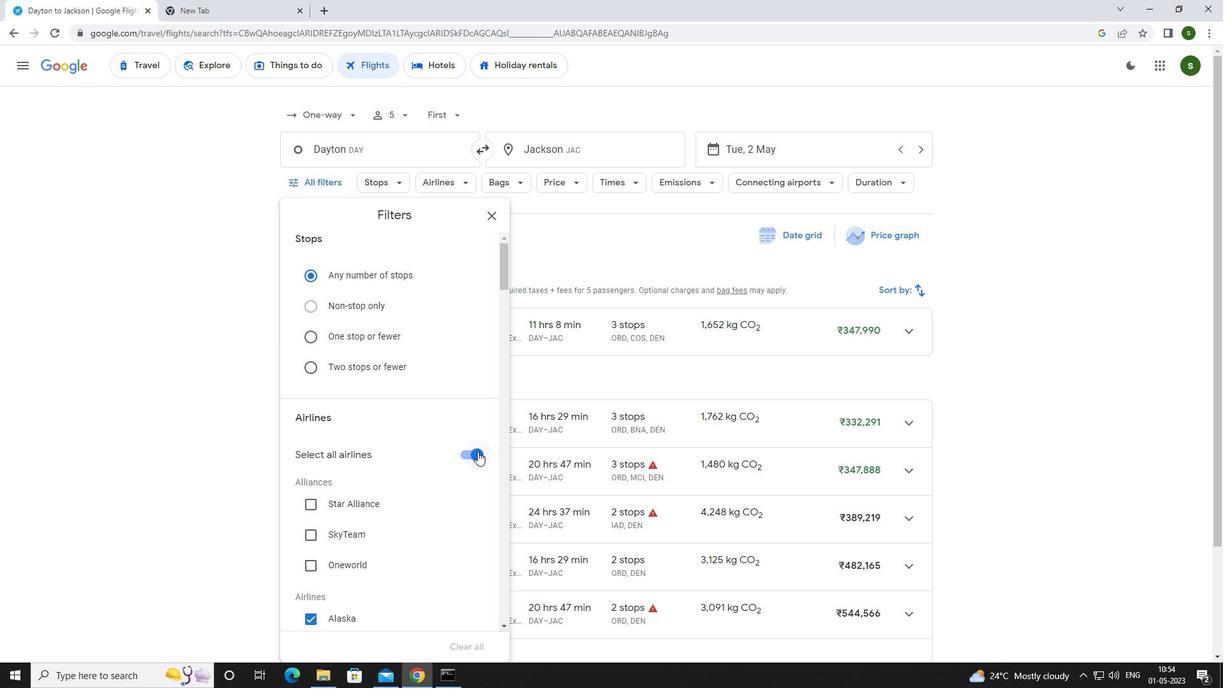 
Action: Mouse moved to (453, 407)
Screenshot: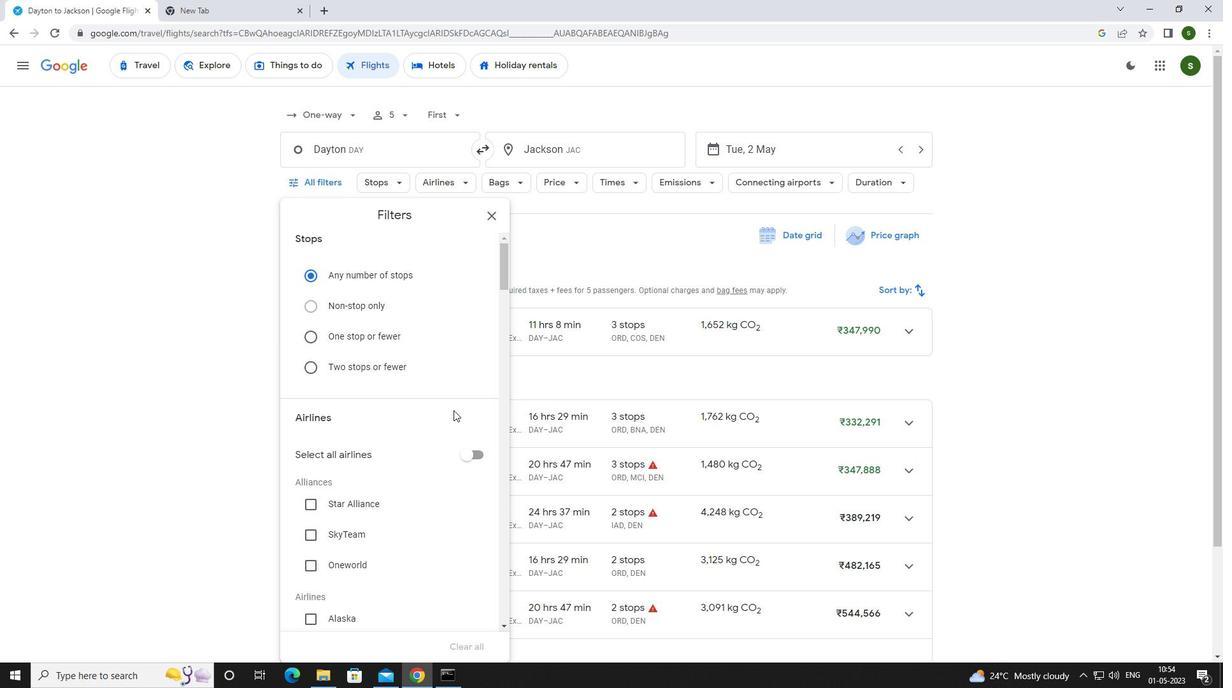 
Action: Mouse scrolled (453, 407) with delta (0, 0)
Screenshot: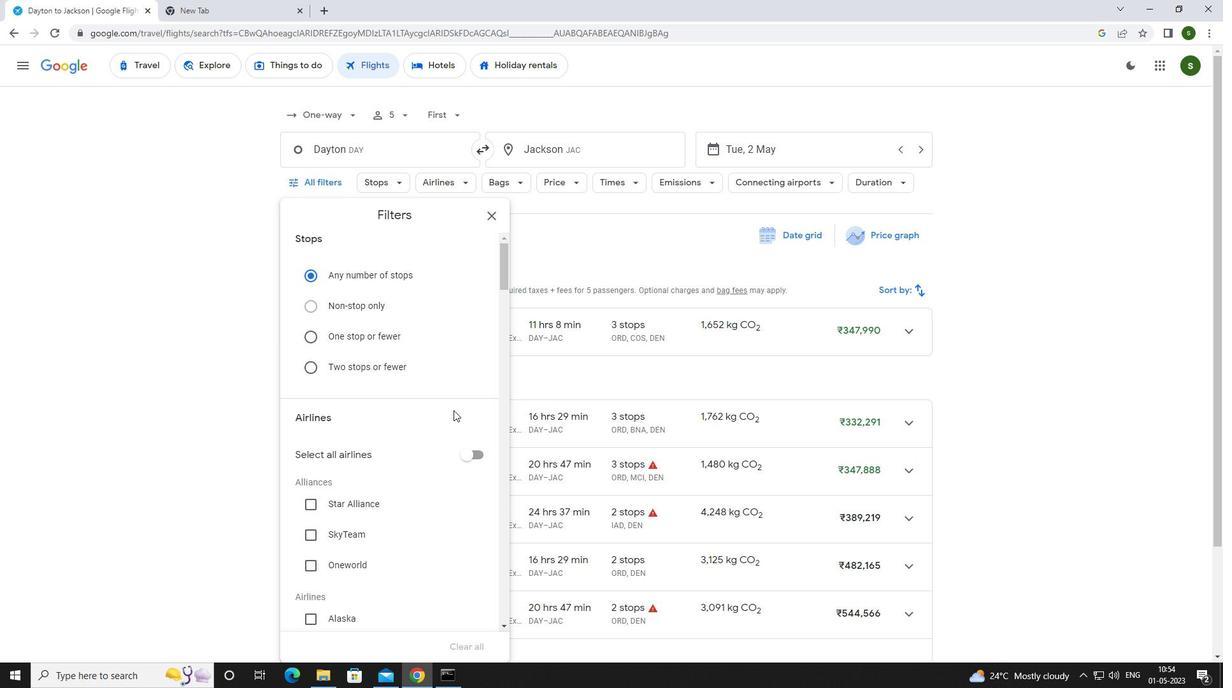 
Action: Mouse moved to (453, 405)
Screenshot: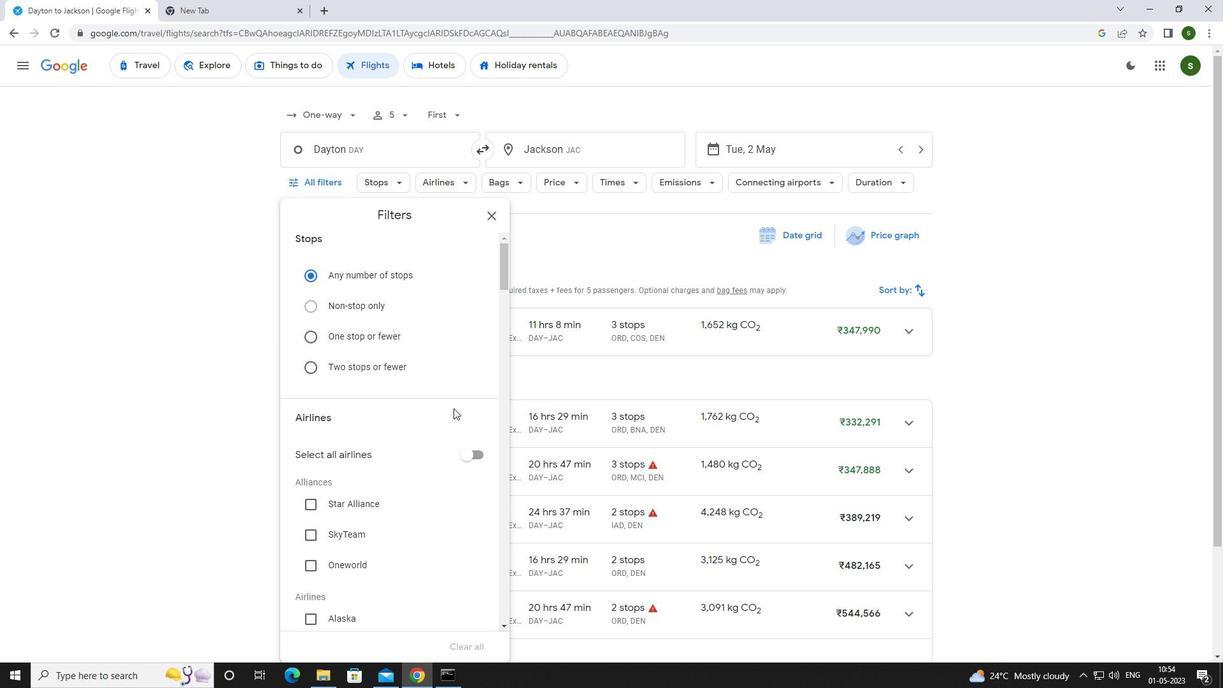 
Action: Mouse scrolled (453, 404) with delta (0, 0)
Screenshot: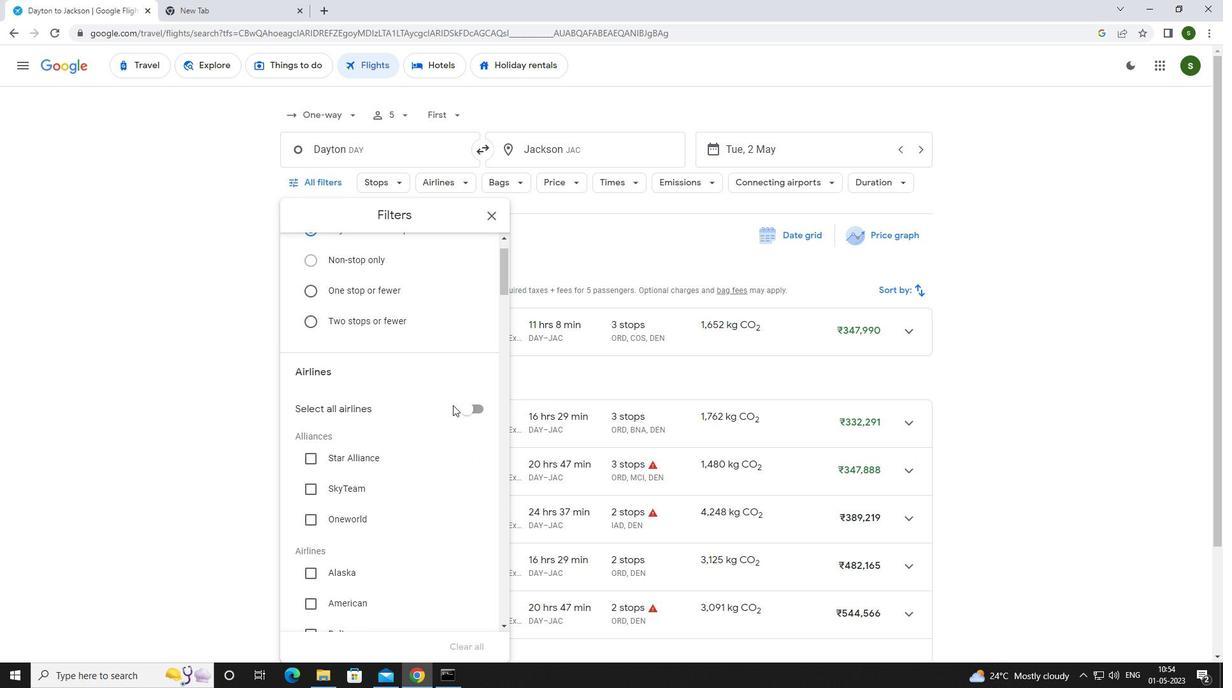 
Action: Mouse moved to (453, 400)
Screenshot: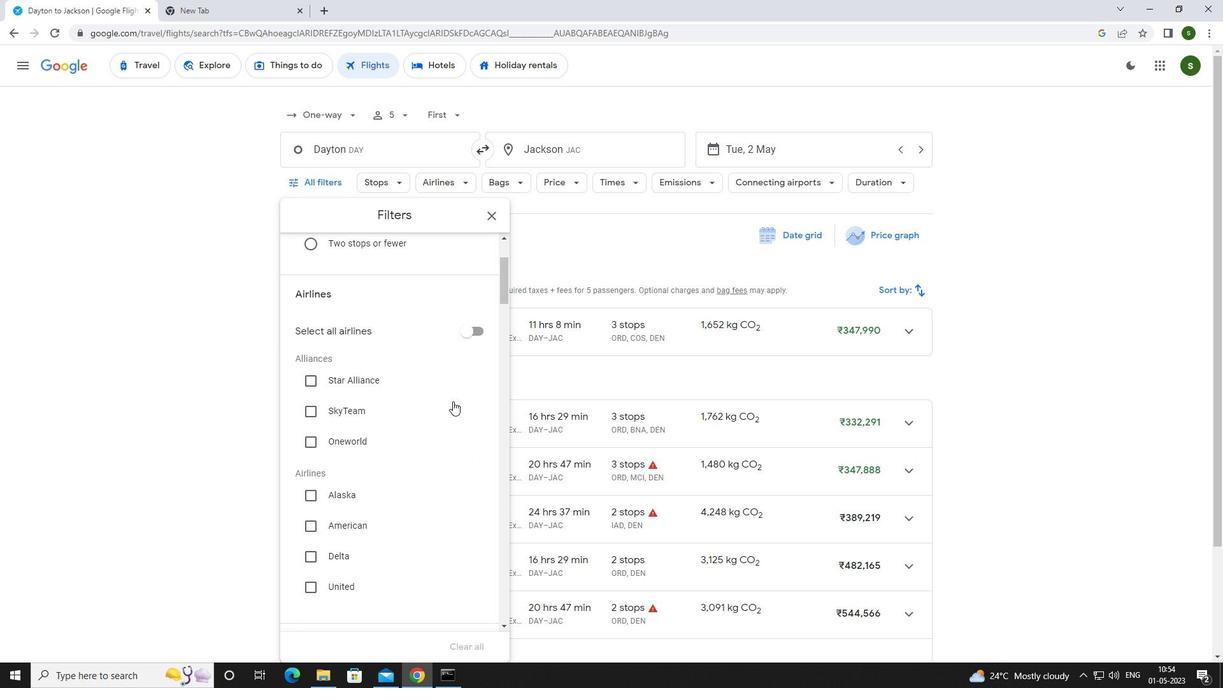 
Action: Mouse scrolled (453, 399) with delta (0, 0)
Screenshot: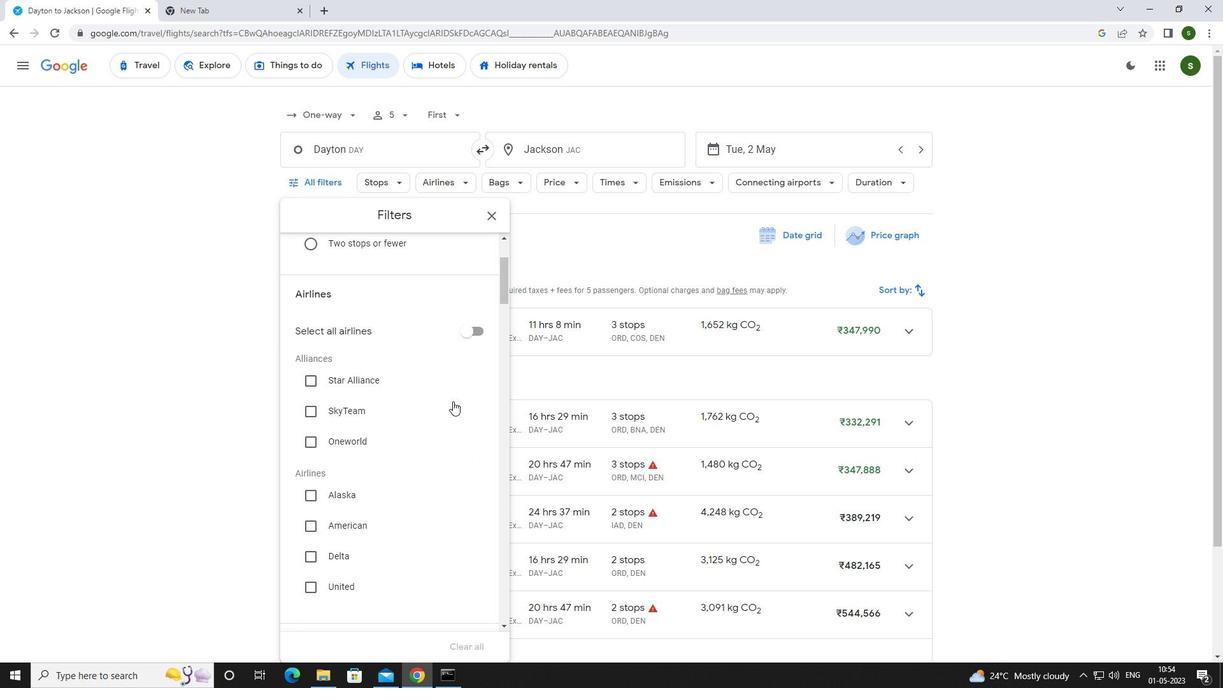 
Action: Mouse moved to (453, 399)
Screenshot: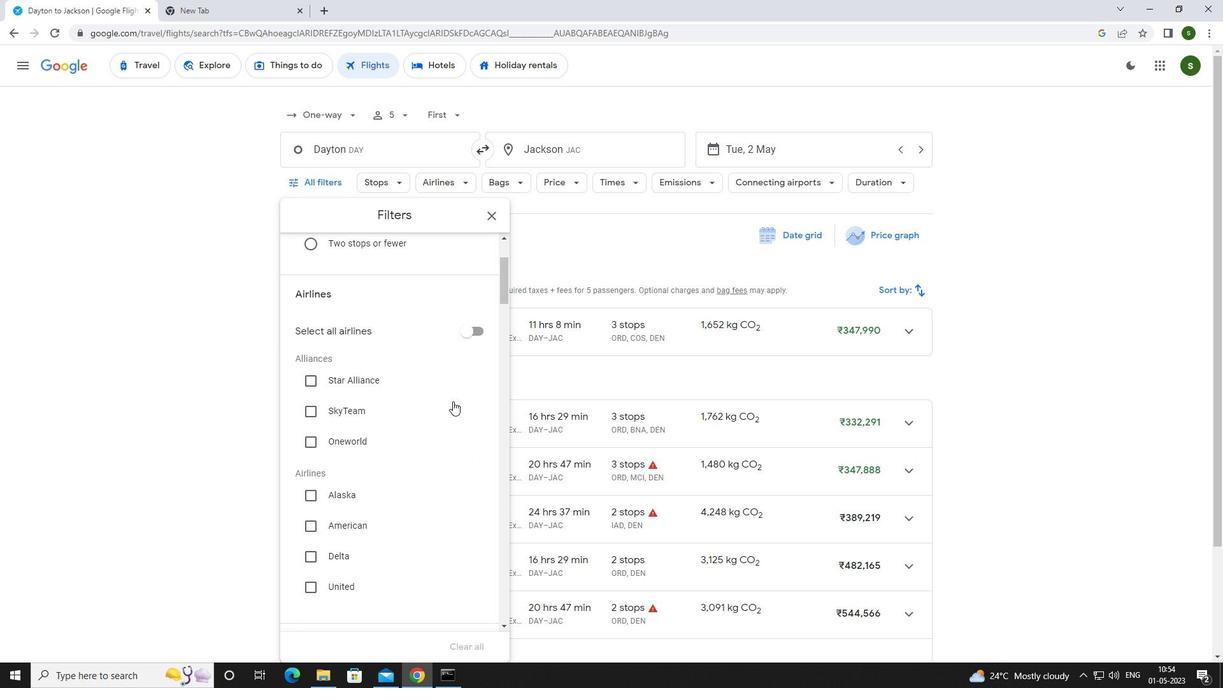 
Action: Mouse scrolled (453, 398) with delta (0, 0)
Screenshot: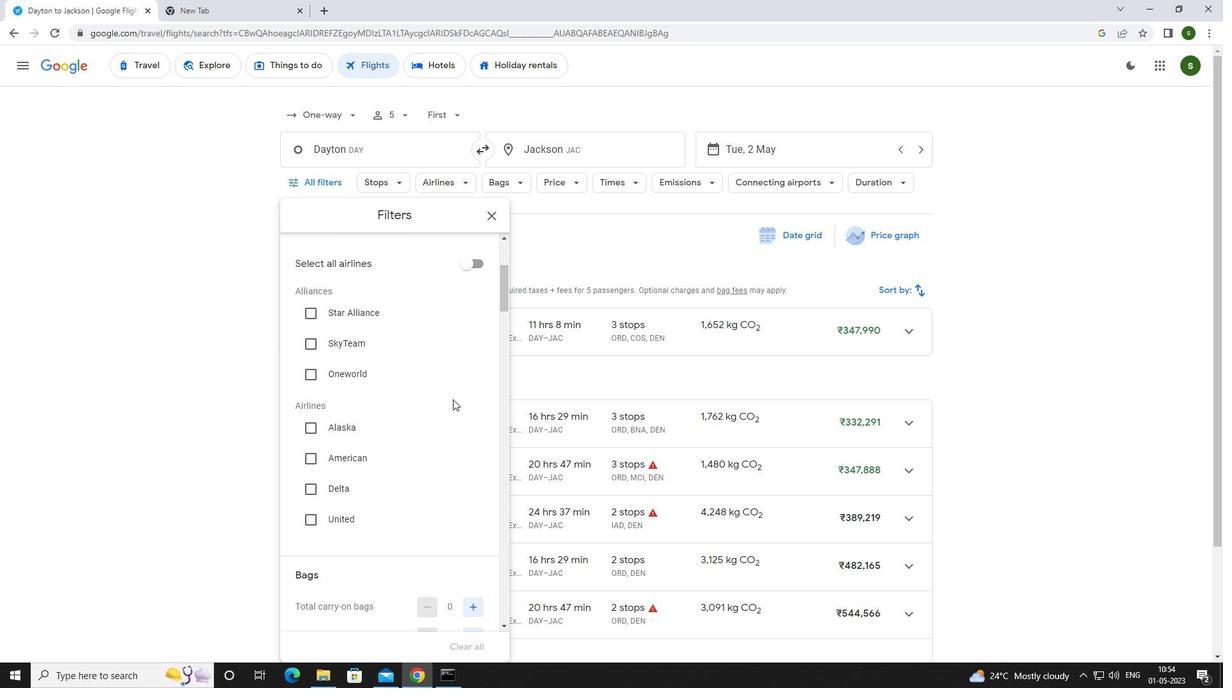 
Action: Mouse scrolled (453, 398) with delta (0, 0)
Screenshot: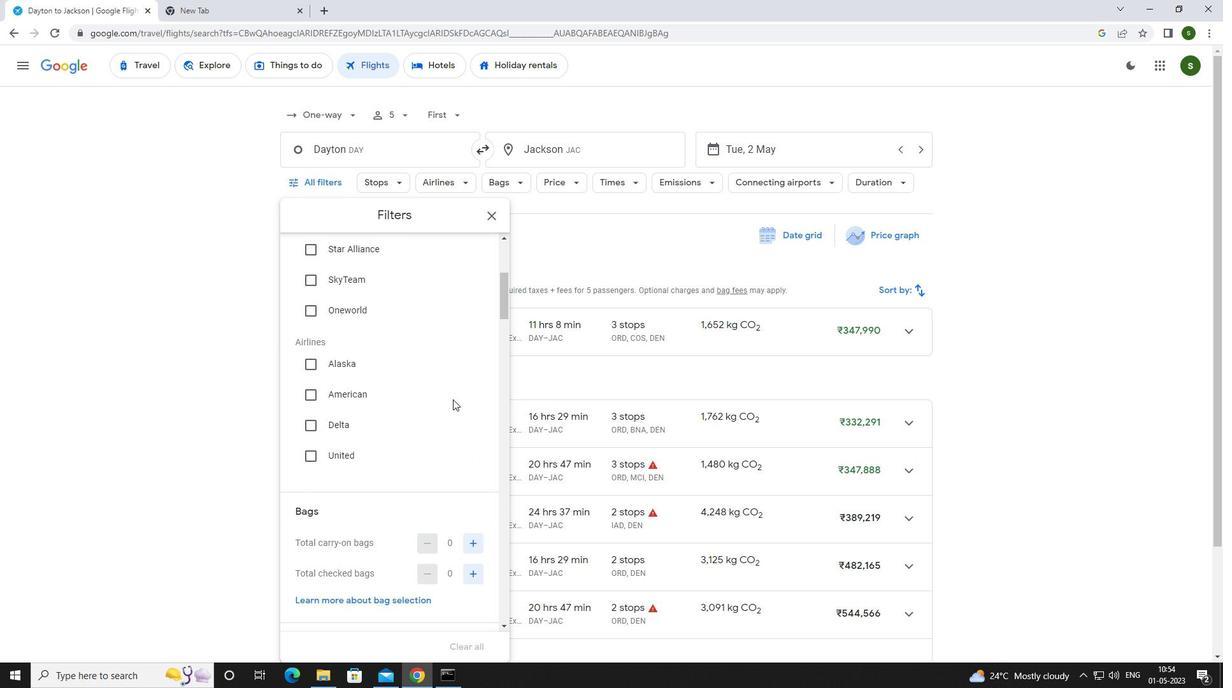 
Action: Mouse scrolled (453, 398) with delta (0, 0)
Screenshot: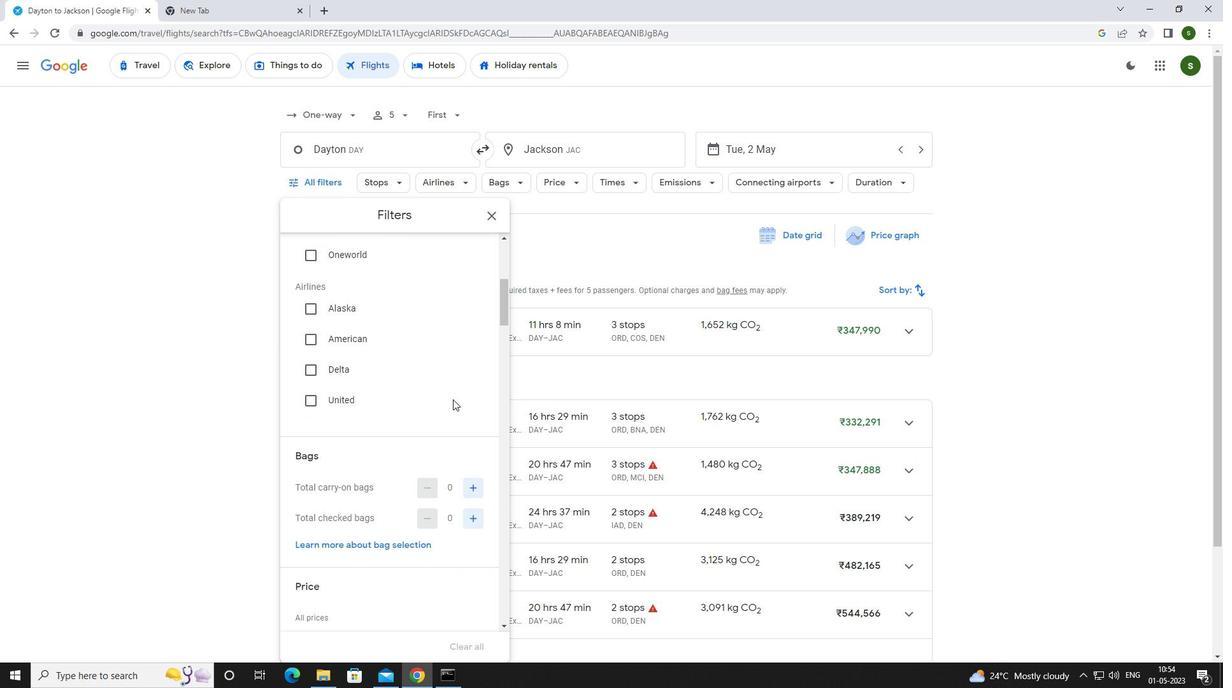 
Action: Mouse moved to (466, 415)
Screenshot: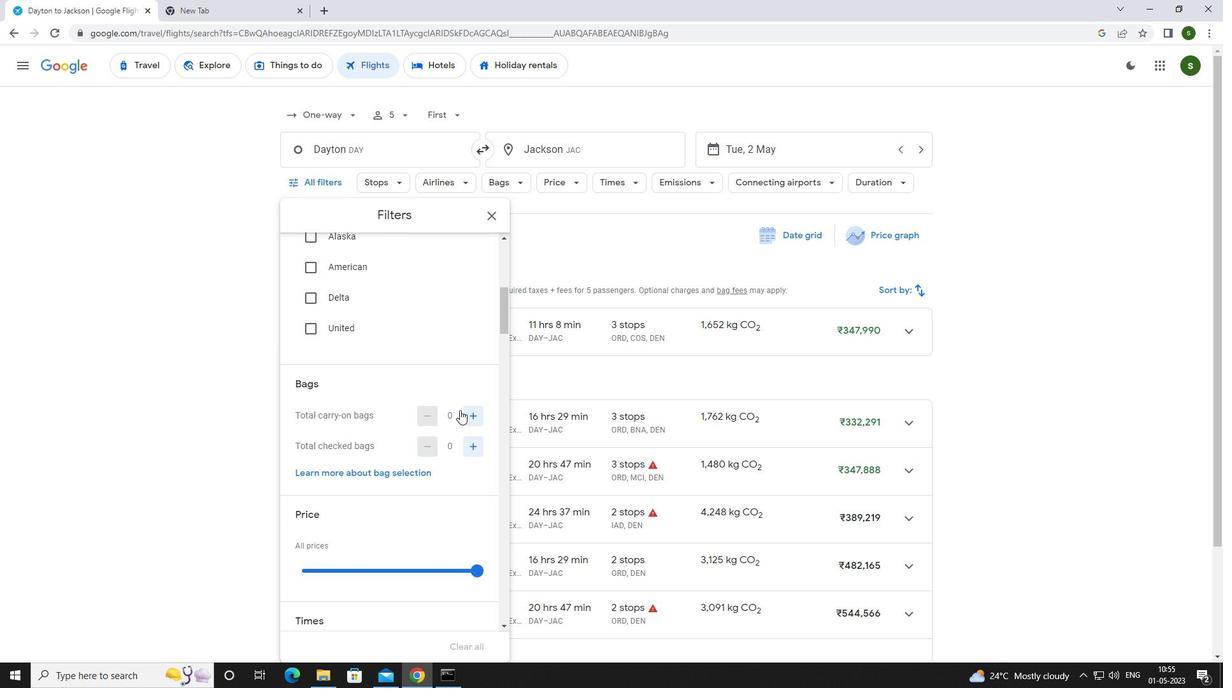 
Action: Mouse pressed left at (466, 415)
Screenshot: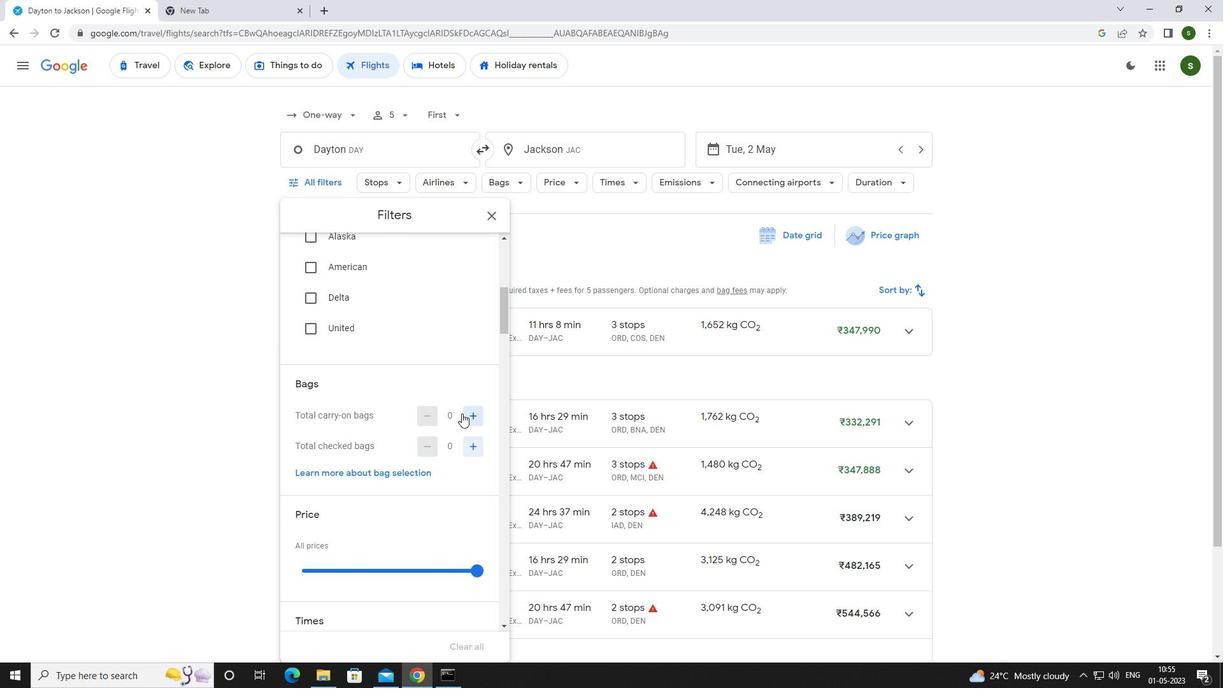 
Action: Mouse moved to (475, 453)
Screenshot: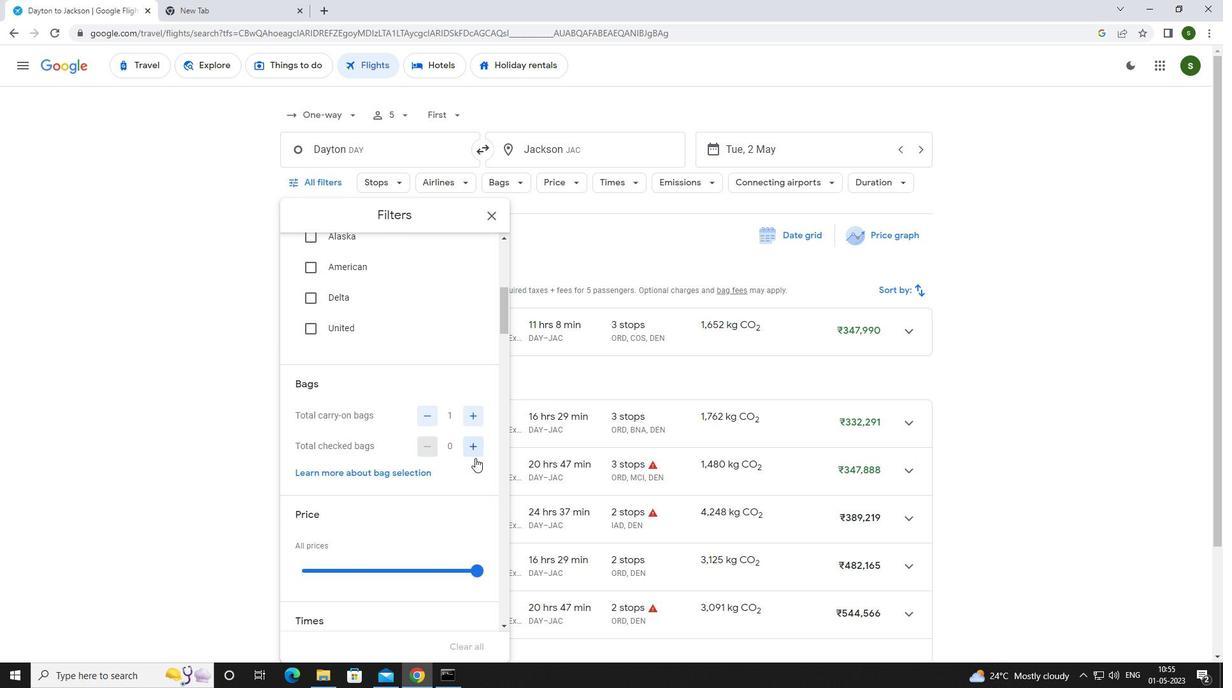 
Action: Mouse pressed left at (475, 453)
Screenshot: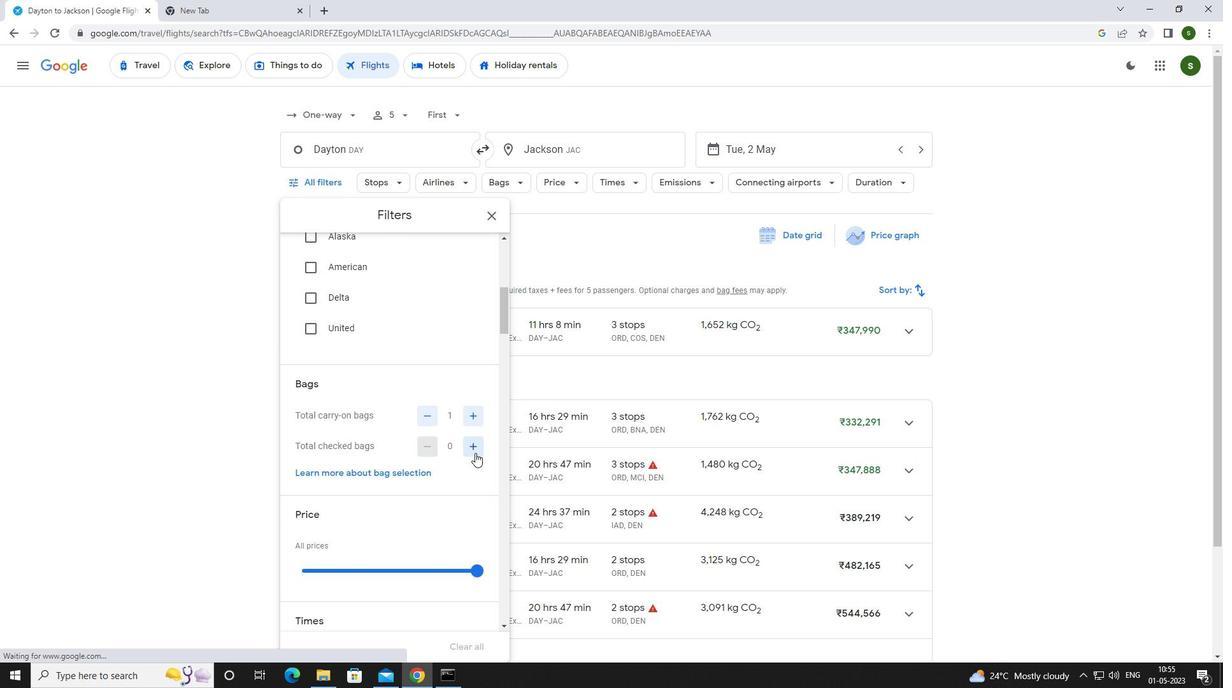 
Action: Mouse pressed left at (475, 453)
Screenshot: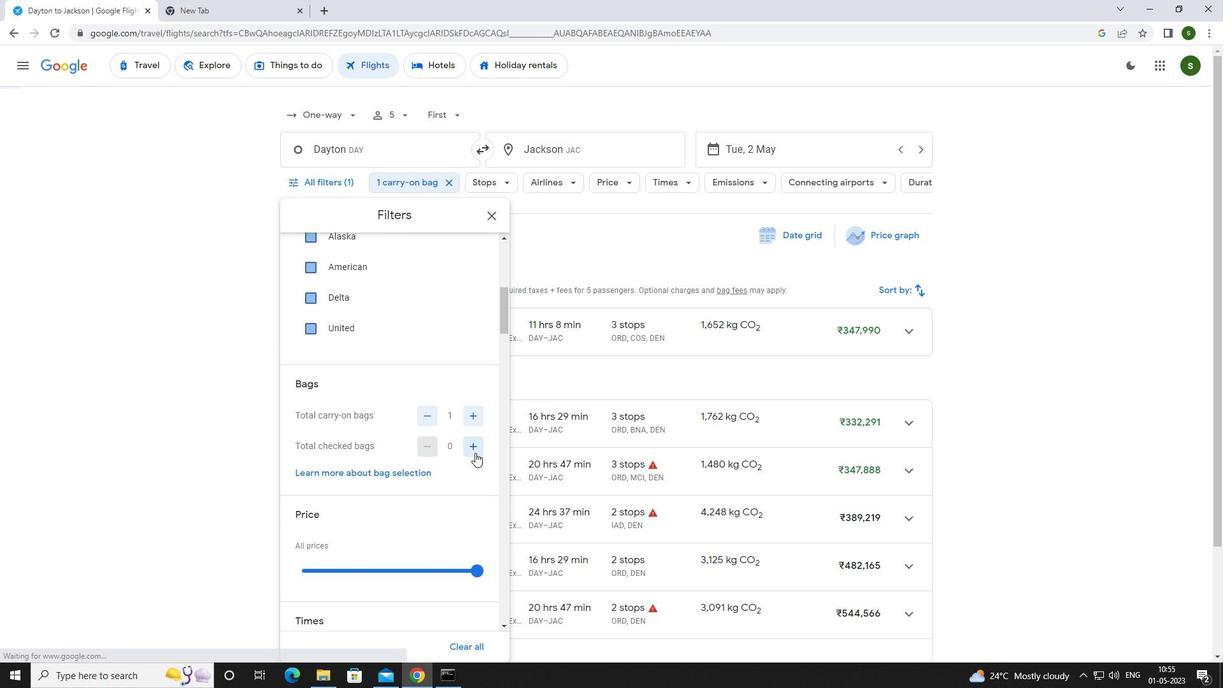 
Action: Mouse pressed left at (475, 453)
Screenshot: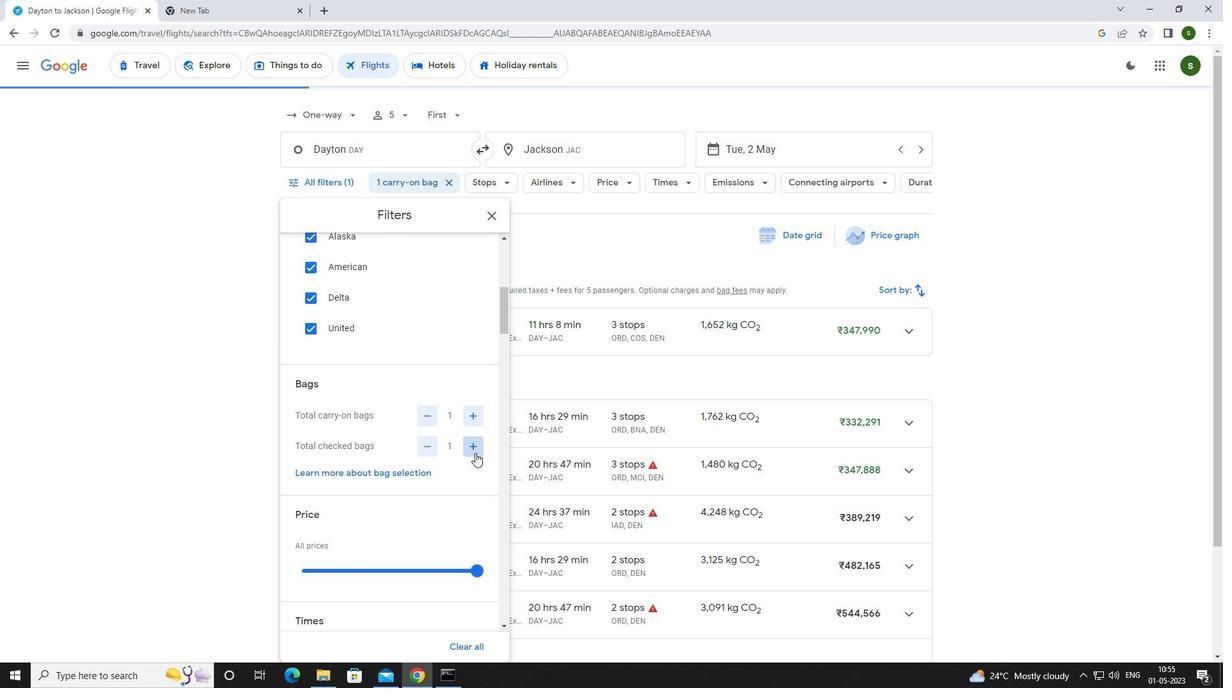 
Action: Mouse moved to (475, 453)
Screenshot: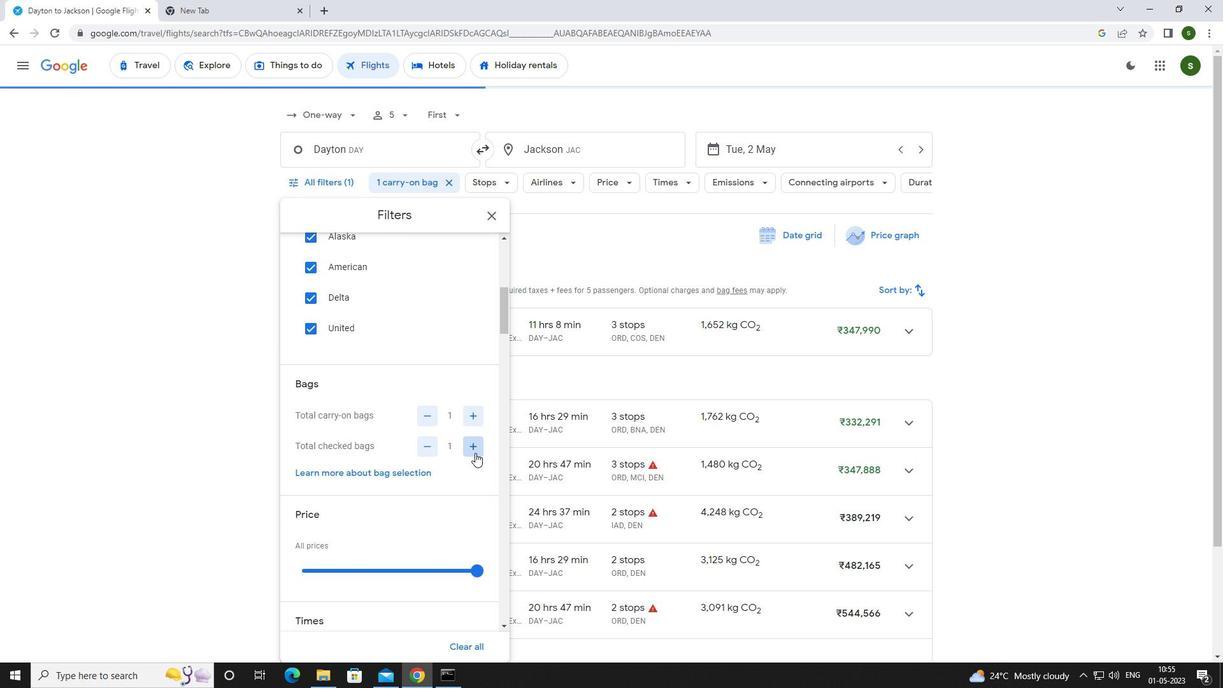 
Action: Mouse pressed left at (475, 453)
Screenshot: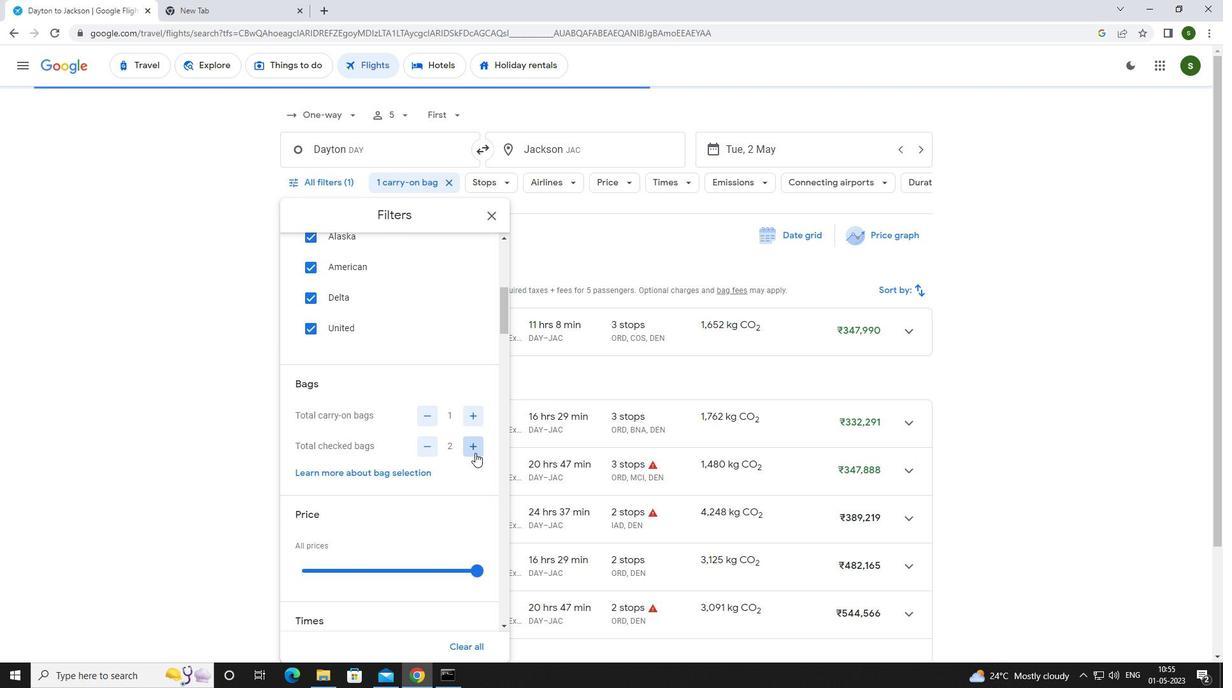 
Action: Mouse moved to (475, 451)
Screenshot: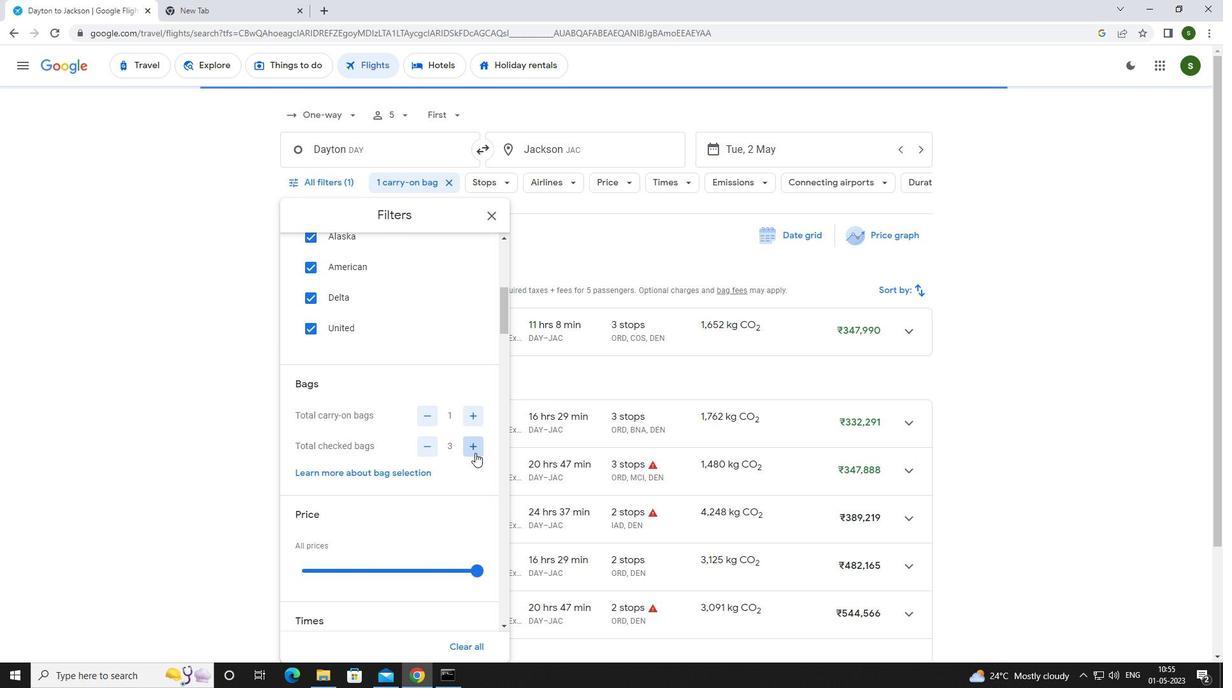 
Action: Mouse pressed left at (475, 451)
Screenshot: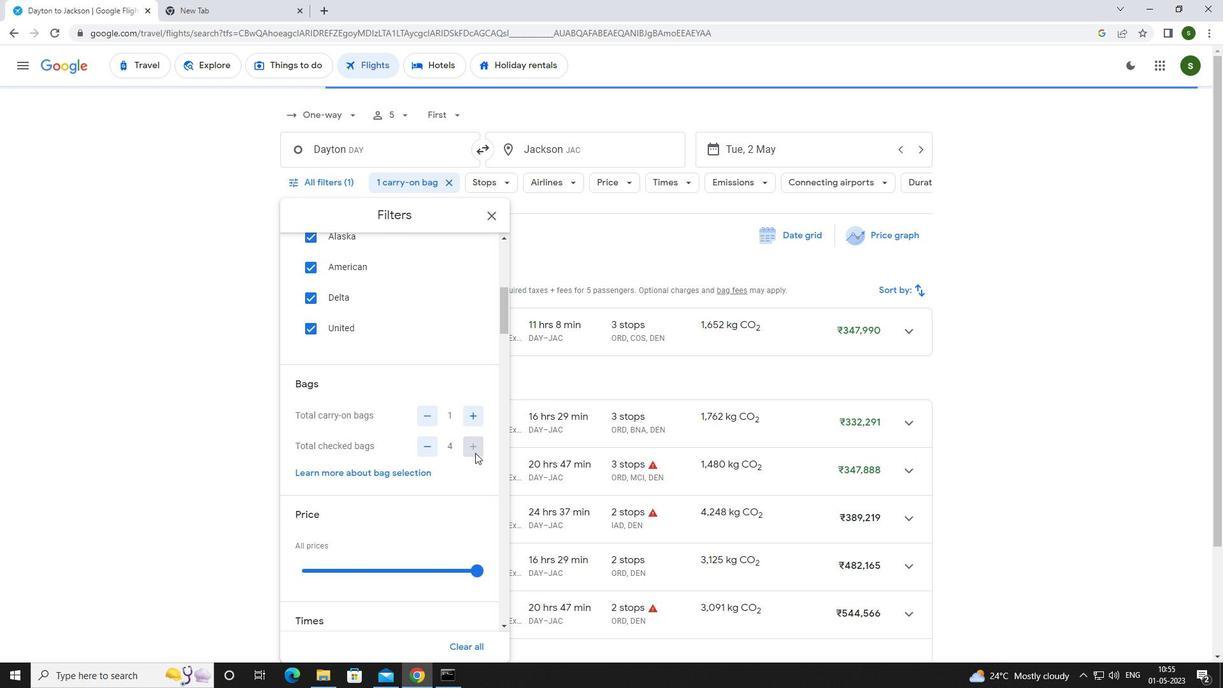 
Action: Mouse moved to (458, 456)
Screenshot: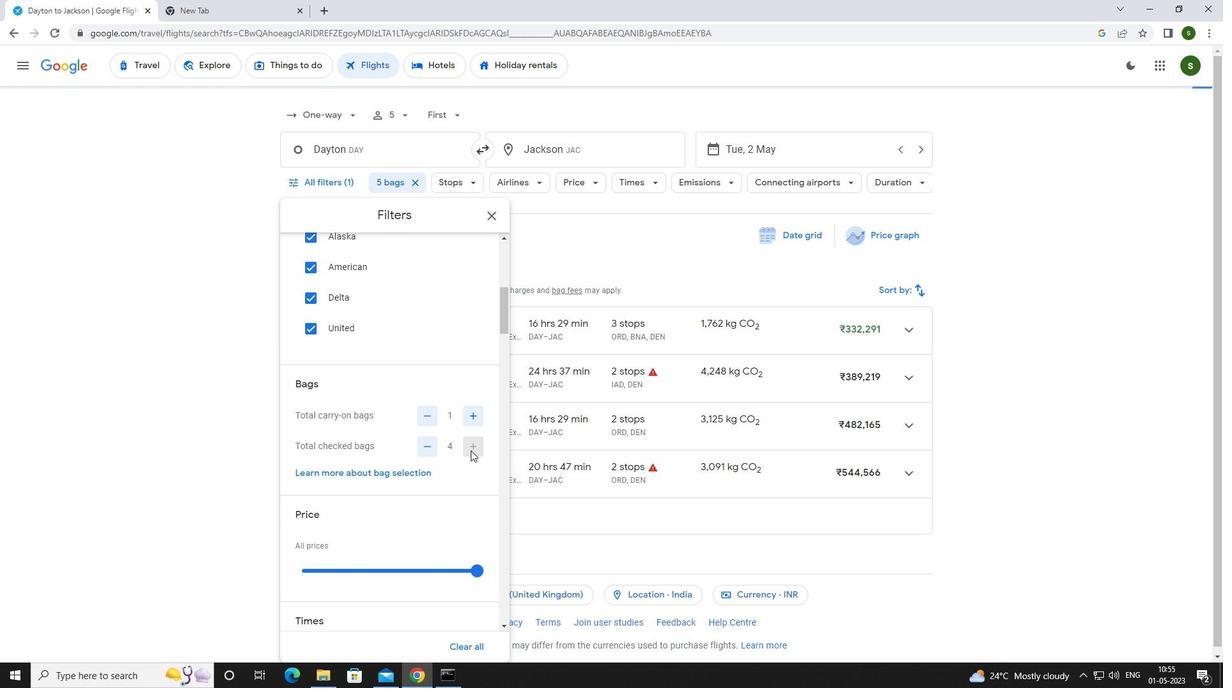 
Action: Mouse scrolled (458, 455) with delta (0, 0)
Screenshot: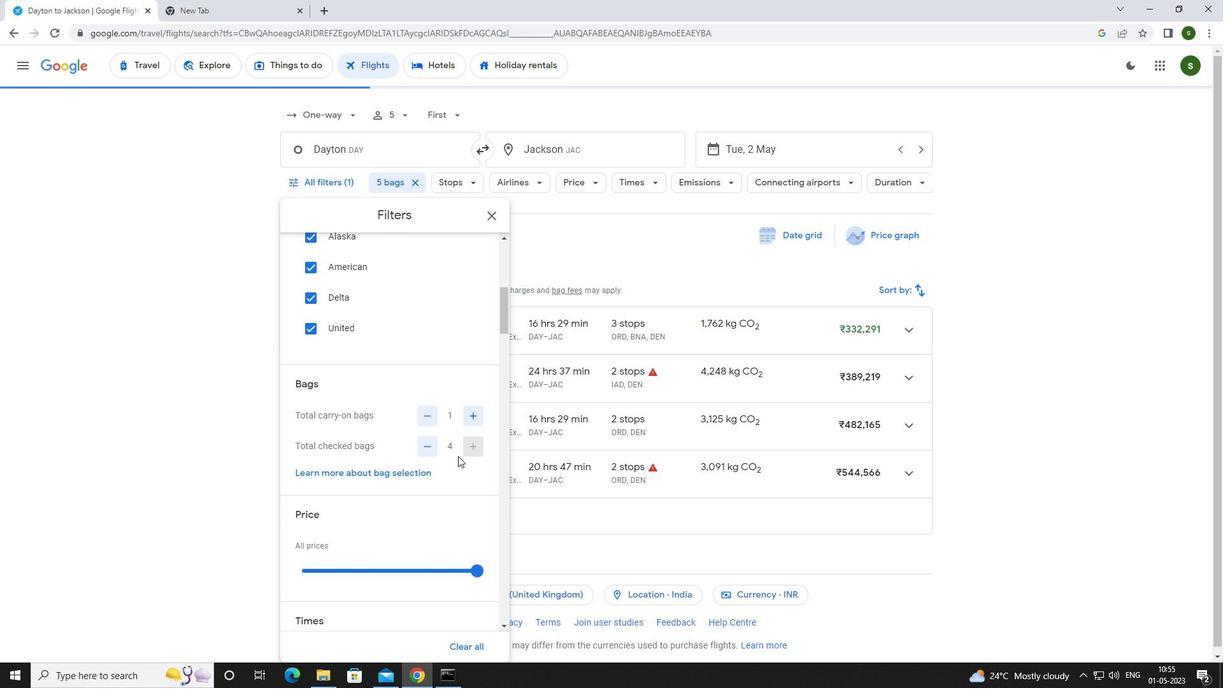 
Action: Mouse scrolled (458, 455) with delta (0, 0)
Screenshot: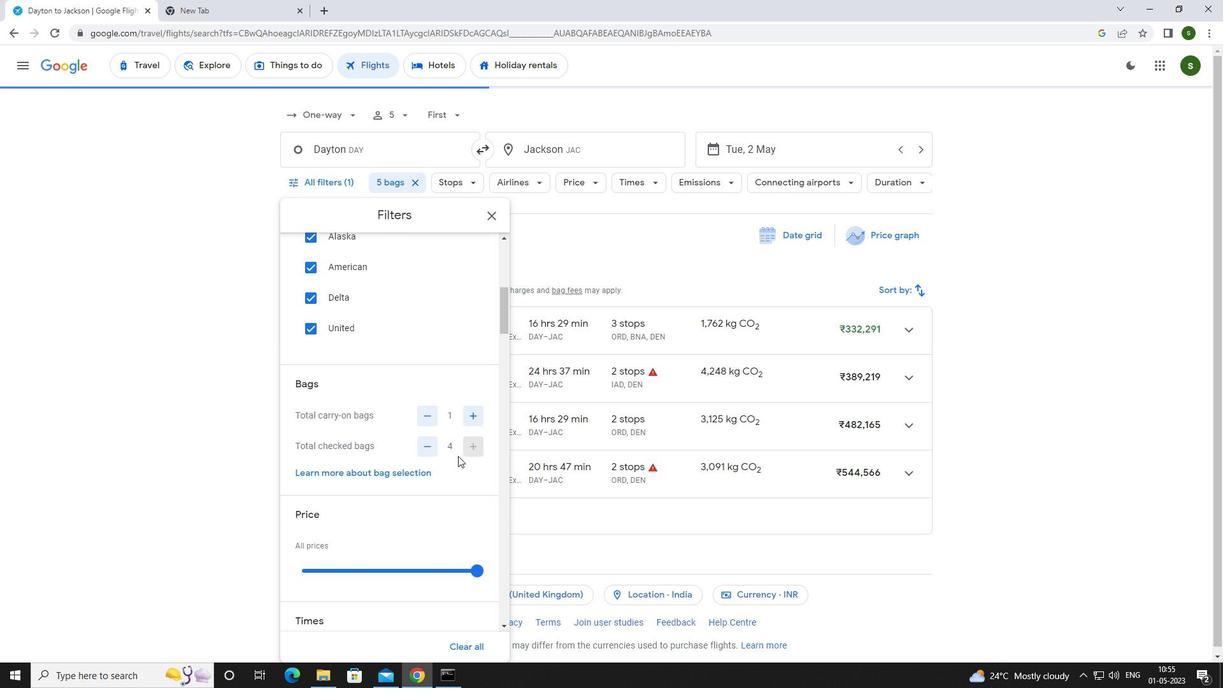 
Action: Mouse moved to (474, 440)
Screenshot: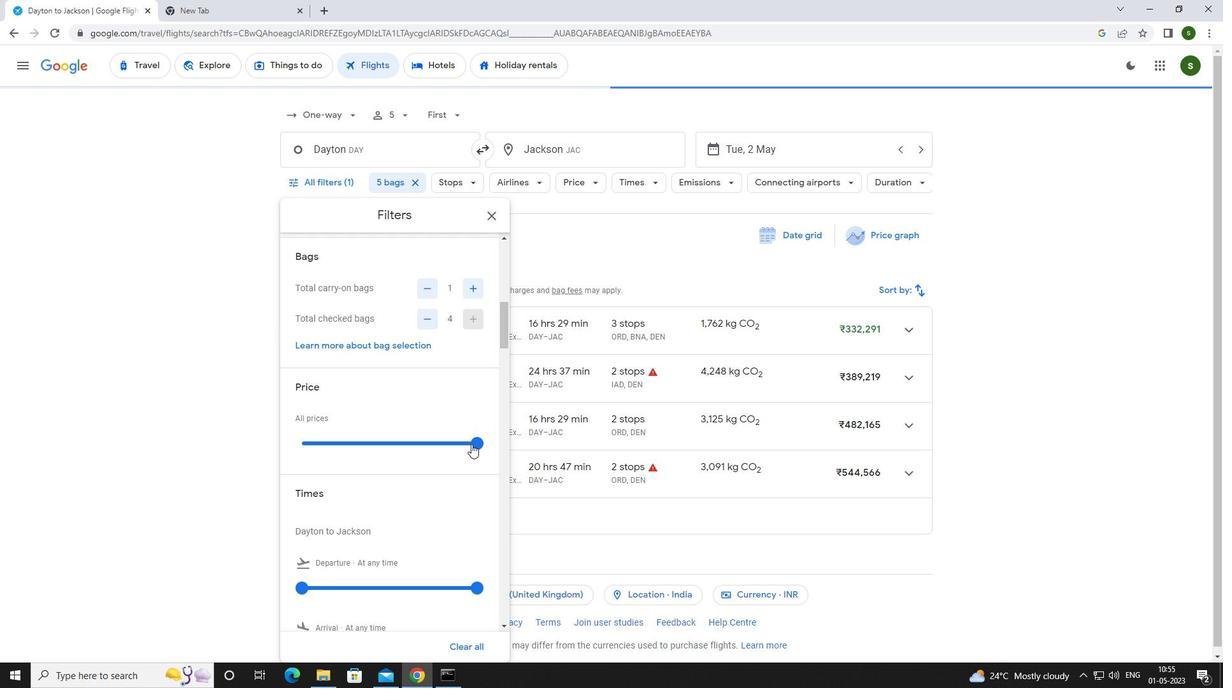 
Action: Mouse pressed left at (474, 440)
Screenshot: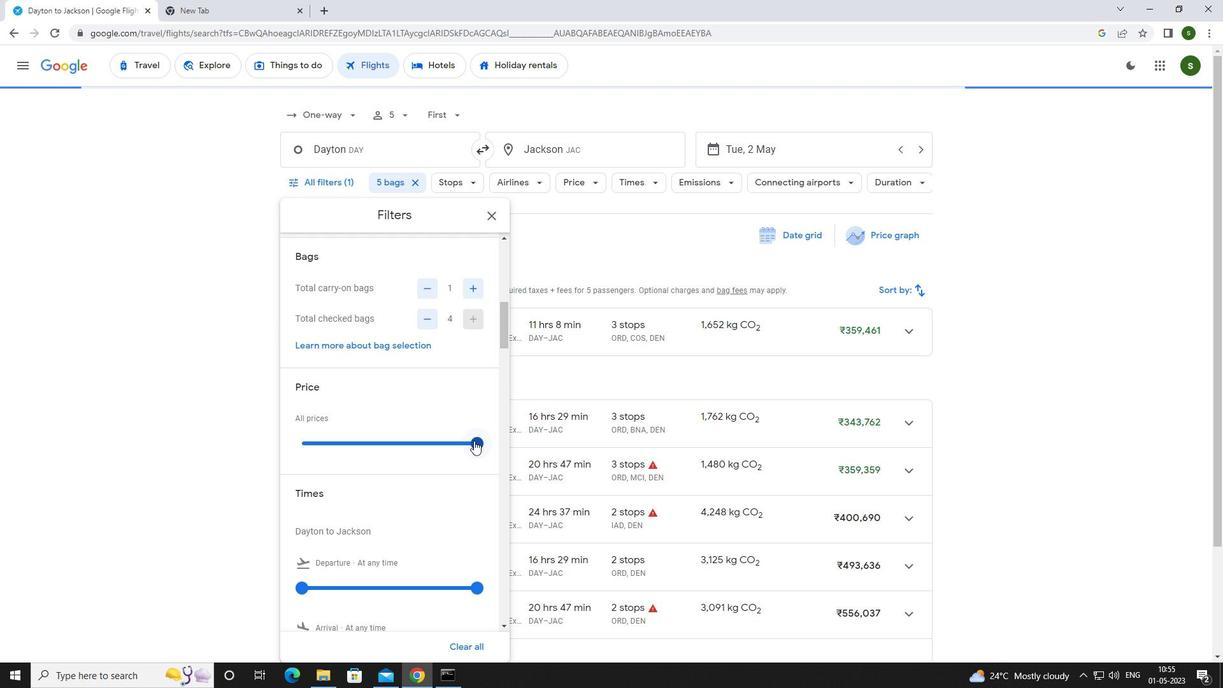 
Action: Mouse moved to (349, 472)
Screenshot: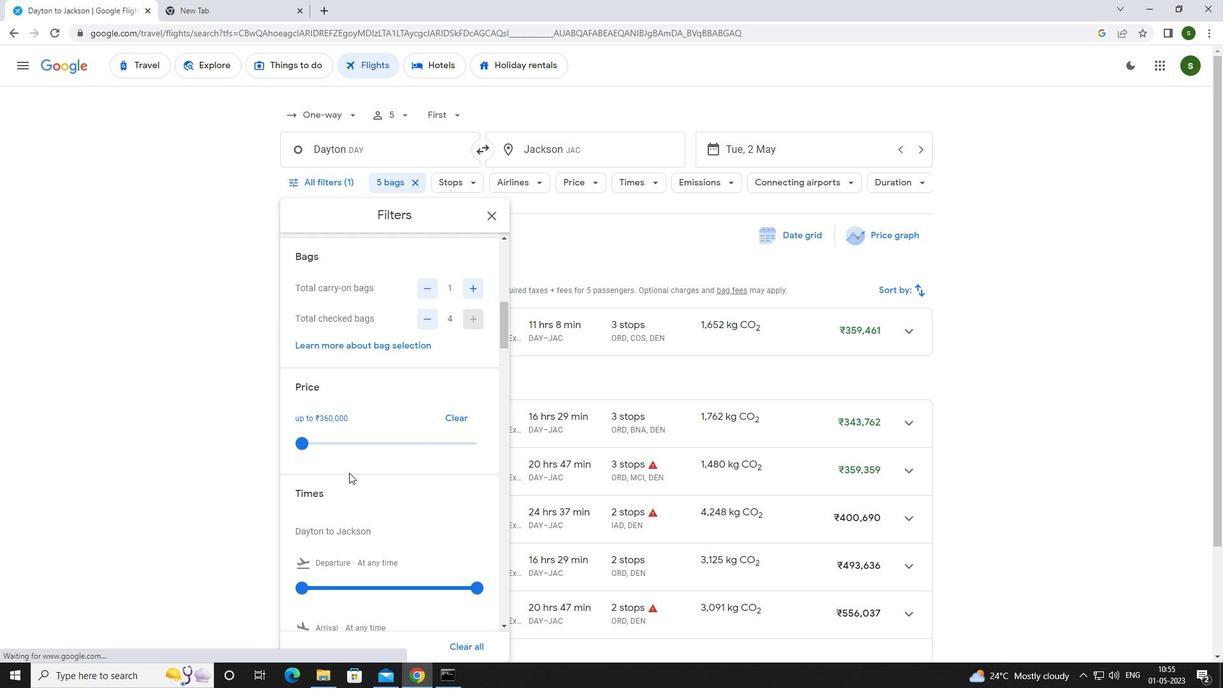 
Action: Mouse scrolled (349, 472) with delta (0, 0)
Screenshot: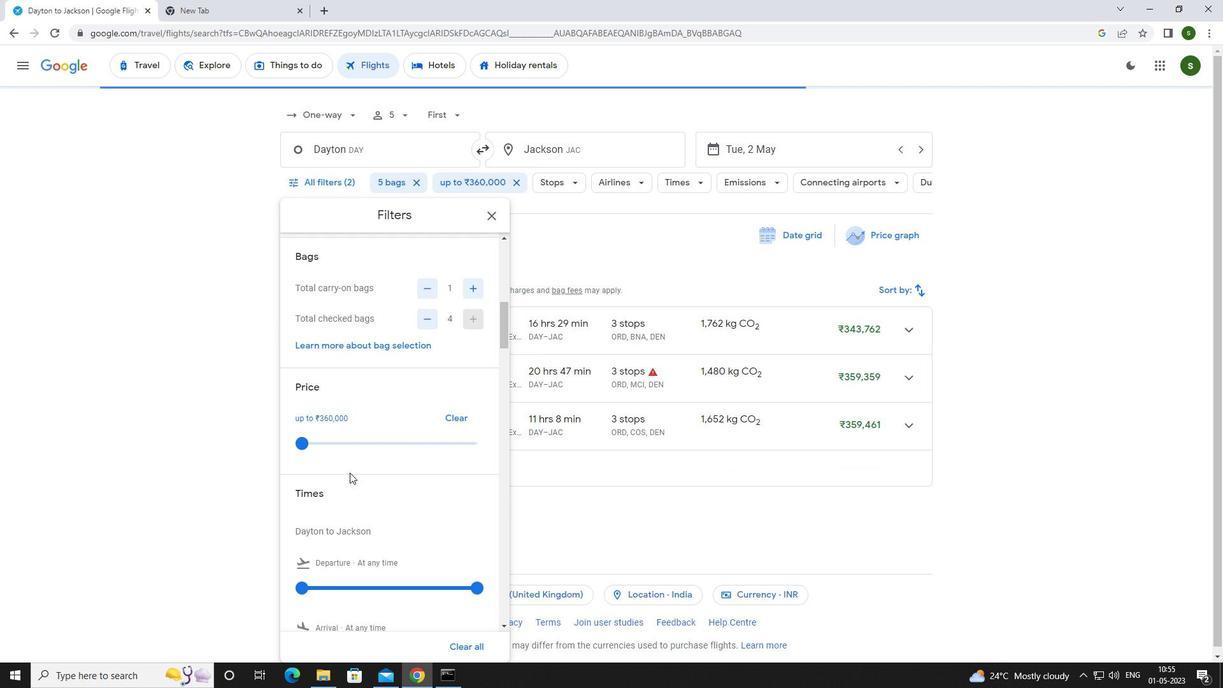 
Action: Mouse scrolled (349, 472) with delta (0, 0)
Screenshot: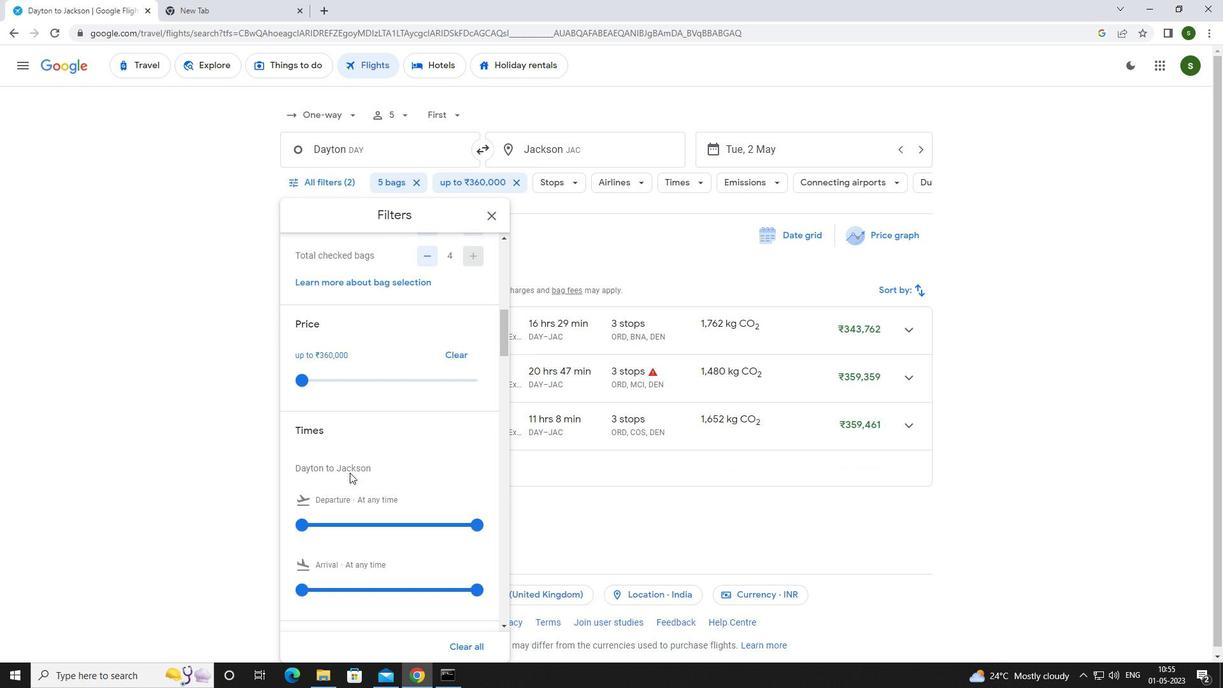 
Action: Mouse moved to (305, 461)
Screenshot: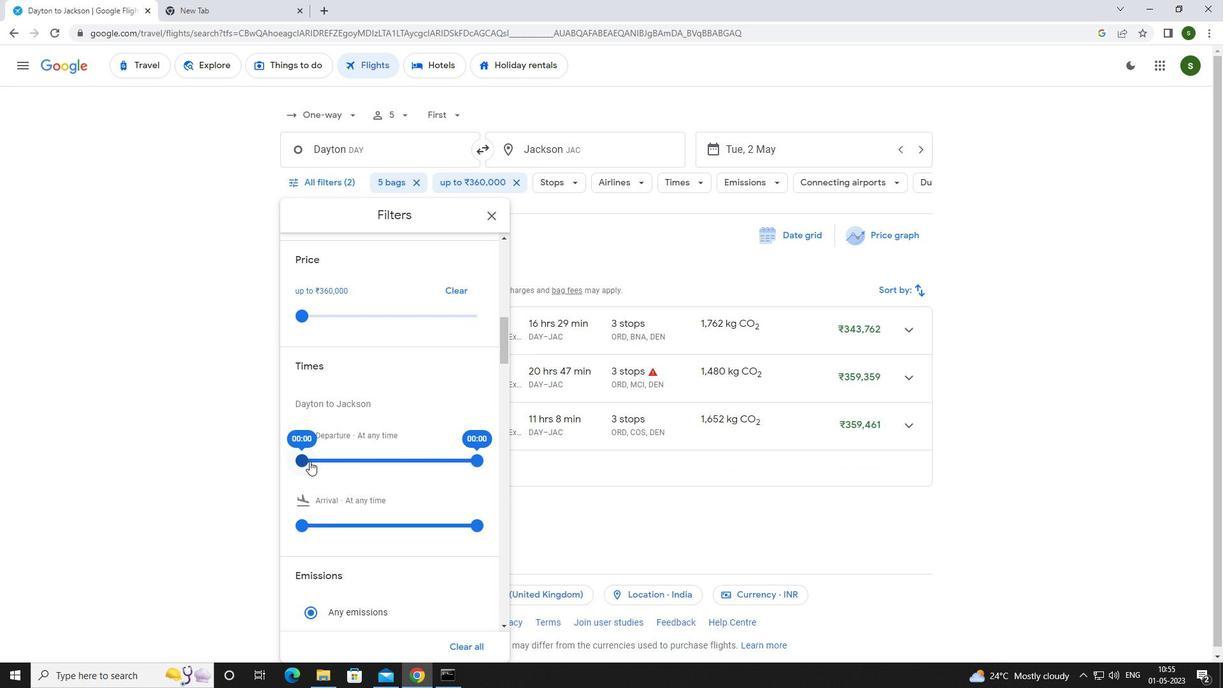 
Action: Mouse pressed left at (305, 461)
Screenshot: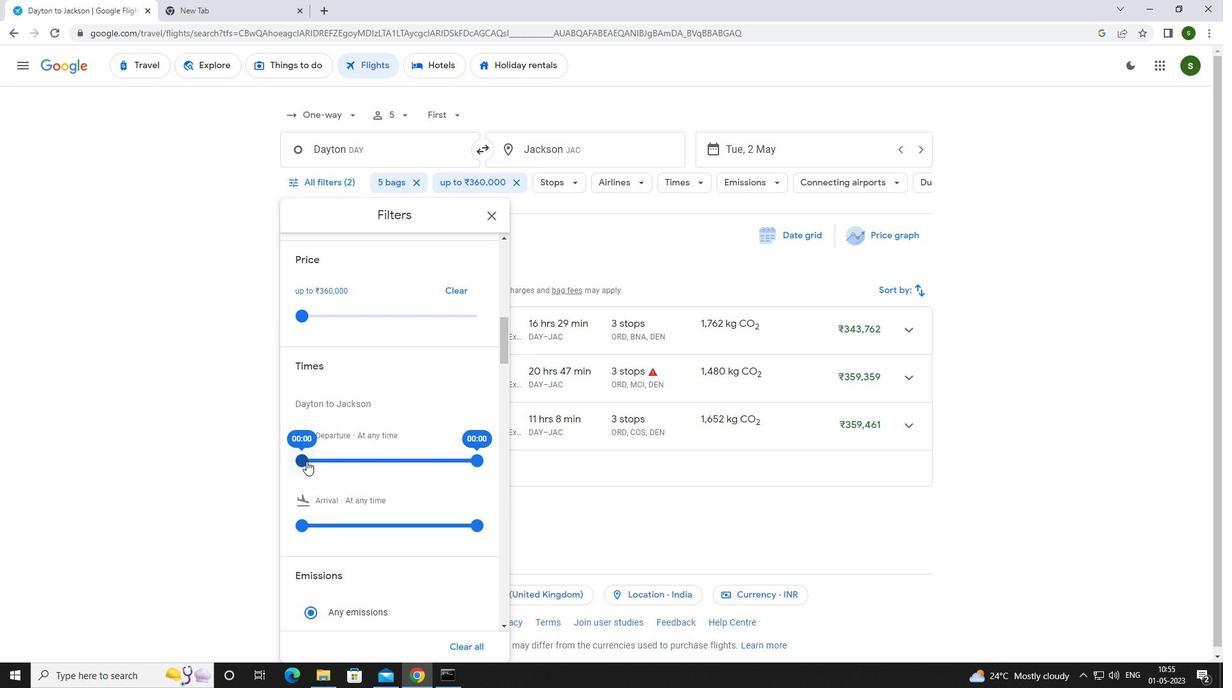 
Action: Mouse moved to (671, 517)
Screenshot: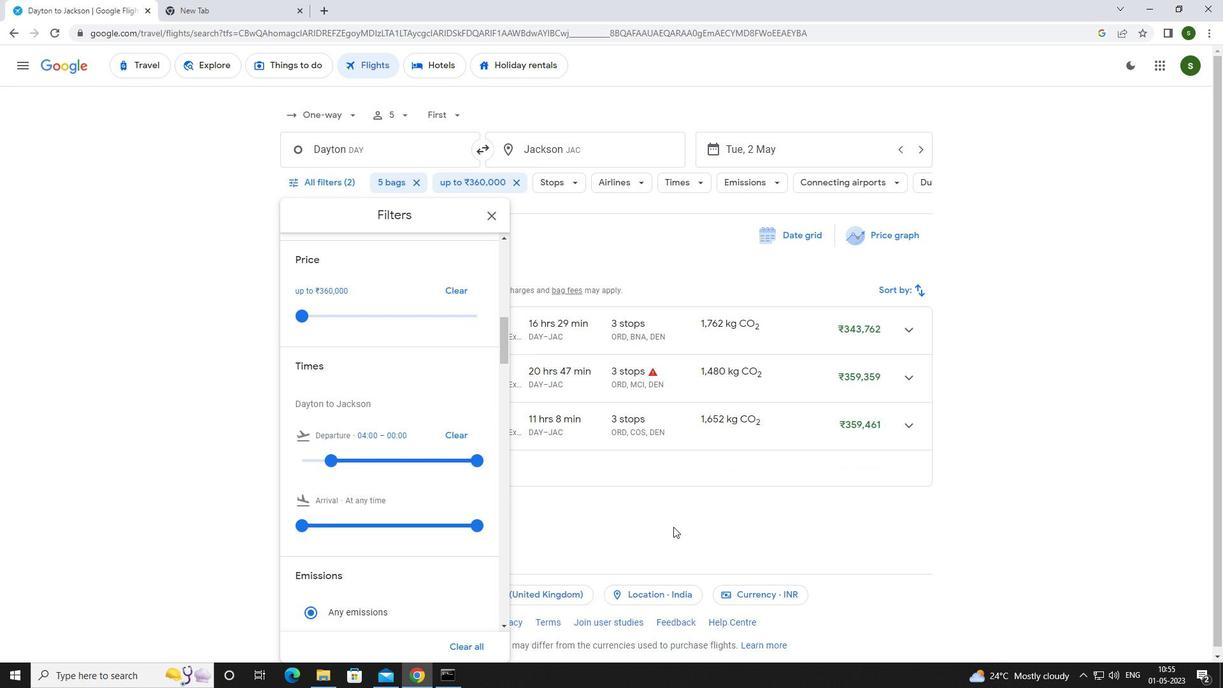 
Action: Mouse pressed left at (671, 517)
Screenshot: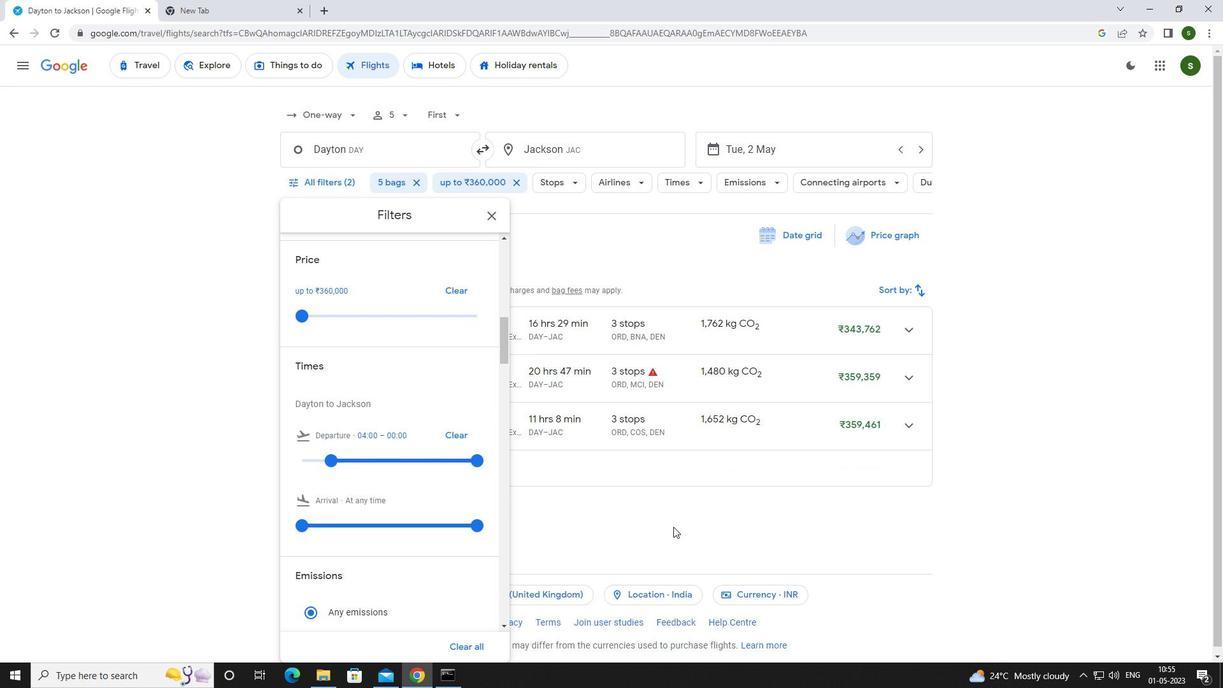 
Action: Mouse moved to (671, 516)
Screenshot: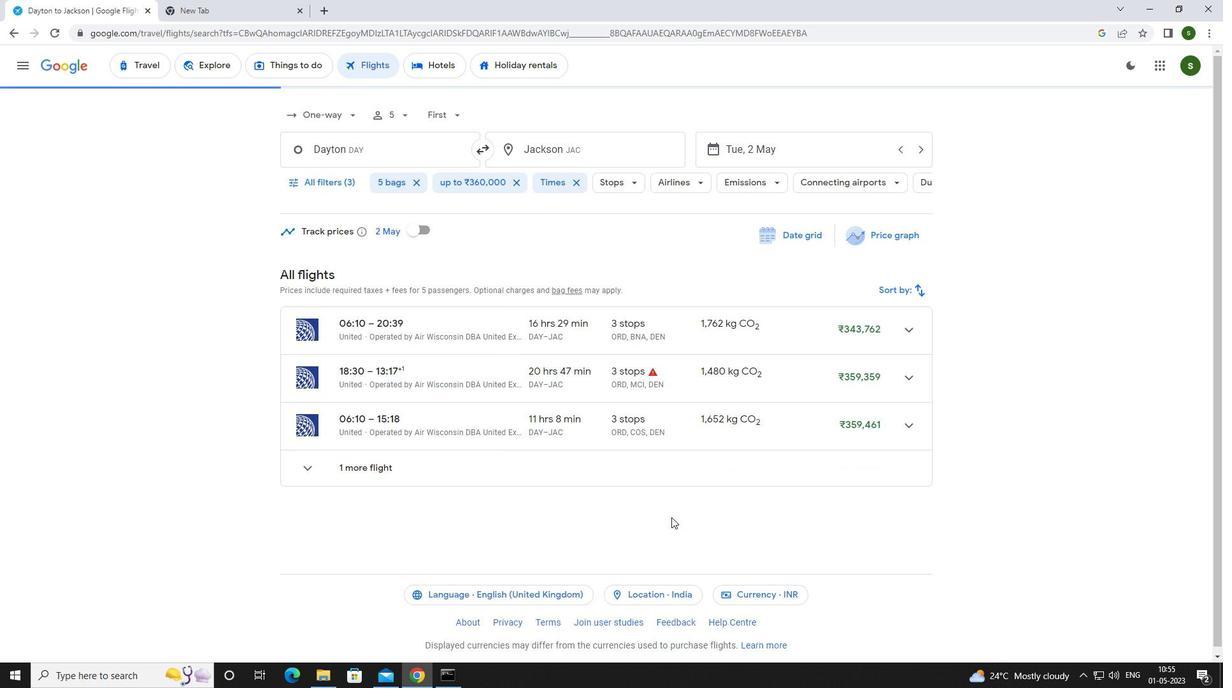 
